 Task: Search one way flight ticket for 1 adult, 5 children, 2 infants in seat and 1 infant on lap in first from Providence: Rhode Island T. F. Green International Airport to Indianapolis: Indianapolis International Airport on 8-5-2023. Choice of flights is United. Number of bags: 7 checked bags. Price is upto 77000. Outbound departure time preference is 18:45.
Action: Mouse moved to (284, 251)
Screenshot: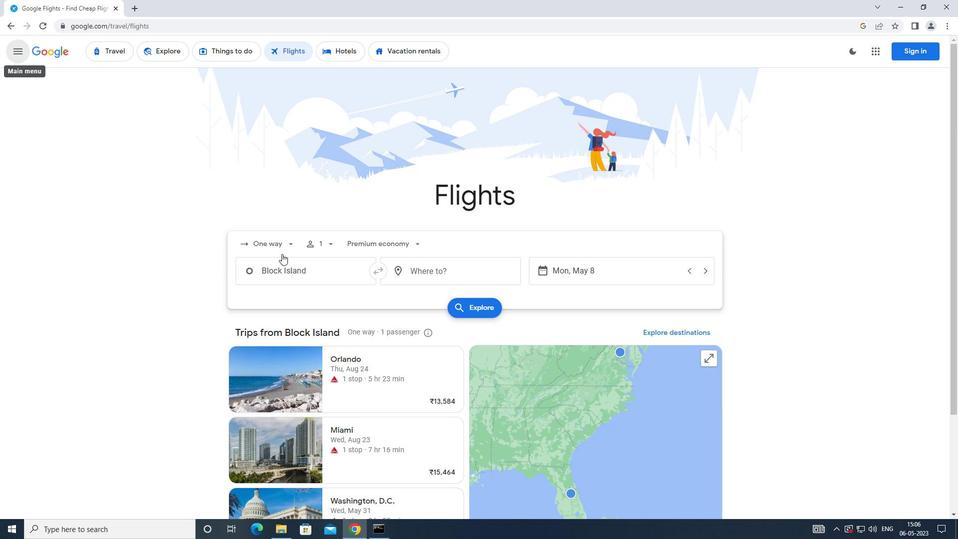 
Action: Mouse pressed left at (284, 251)
Screenshot: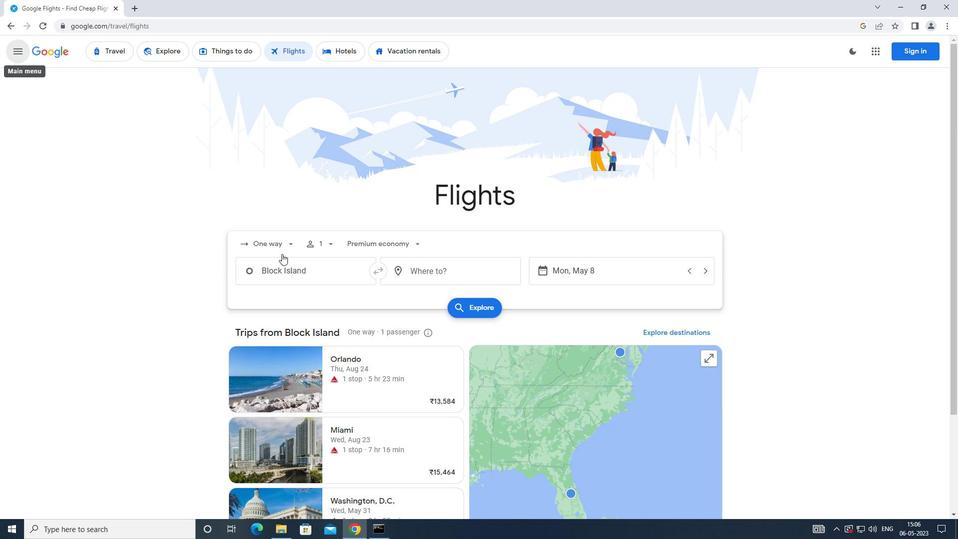 
Action: Mouse moved to (286, 291)
Screenshot: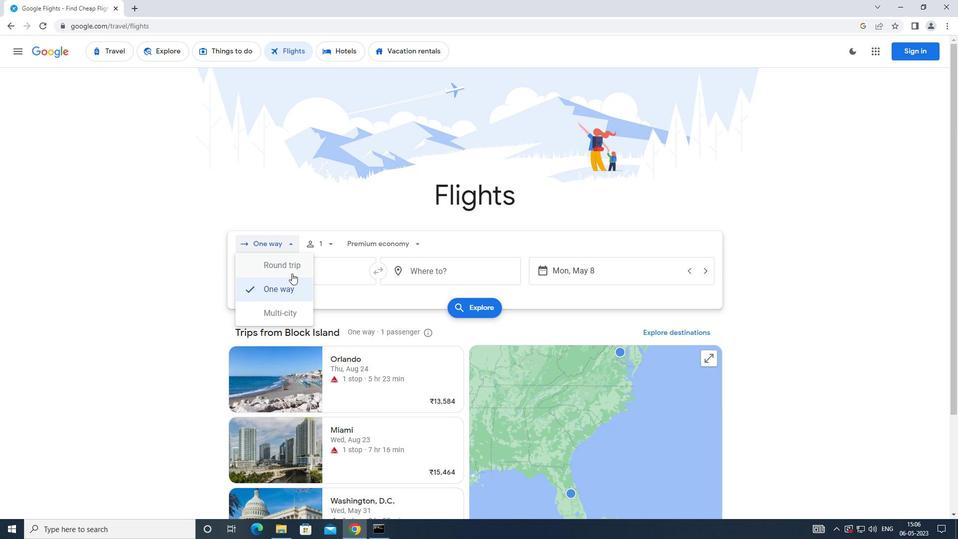 
Action: Mouse pressed left at (286, 291)
Screenshot: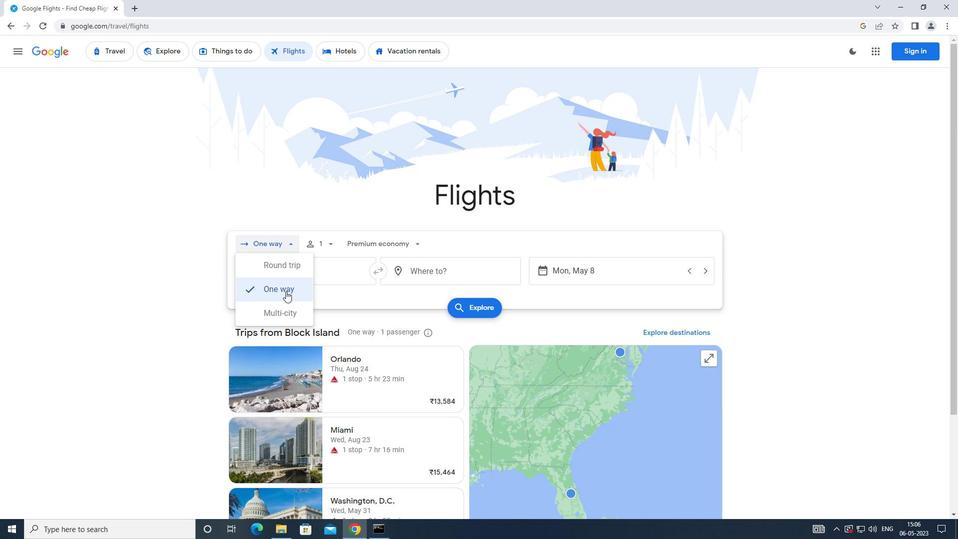 
Action: Mouse moved to (332, 250)
Screenshot: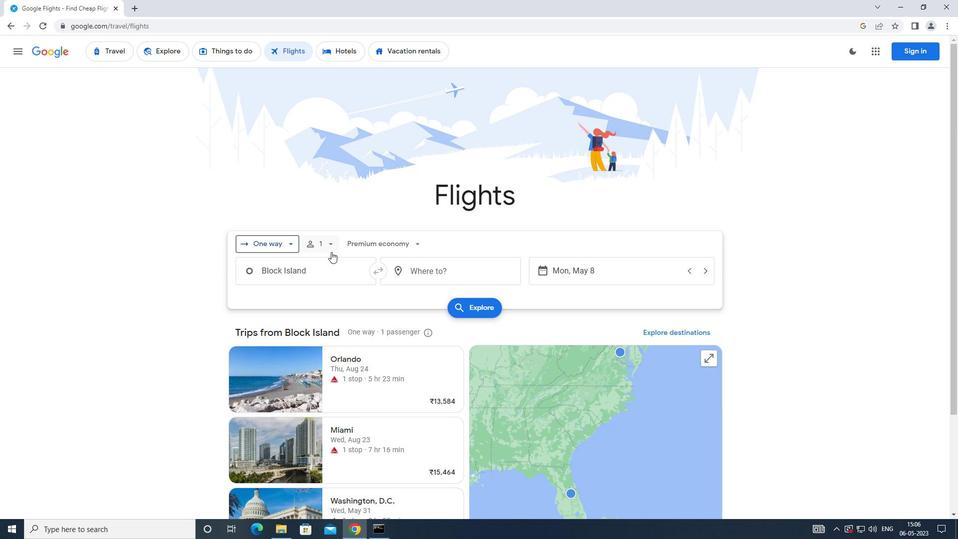 
Action: Mouse pressed left at (332, 250)
Screenshot: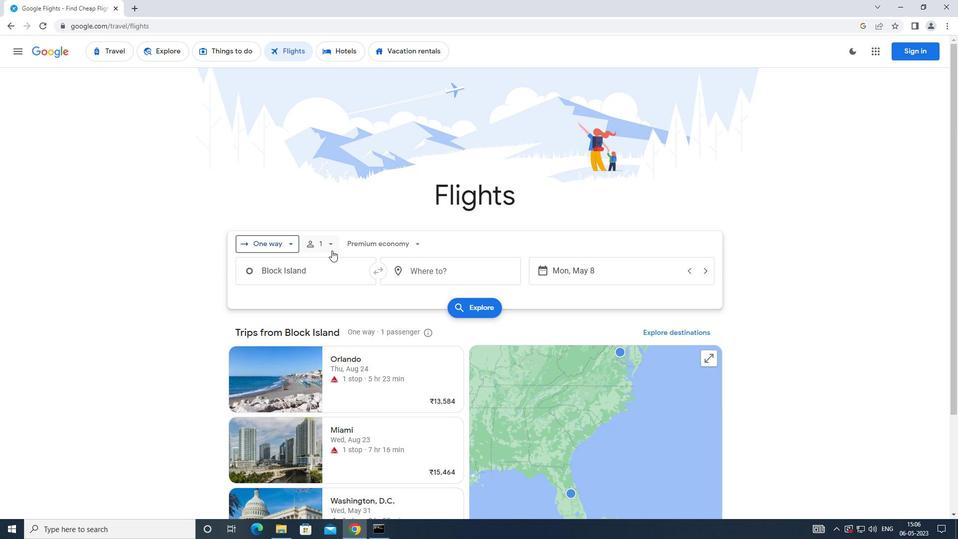 
Action: Mouse moved to (402, 296)
Screenshot: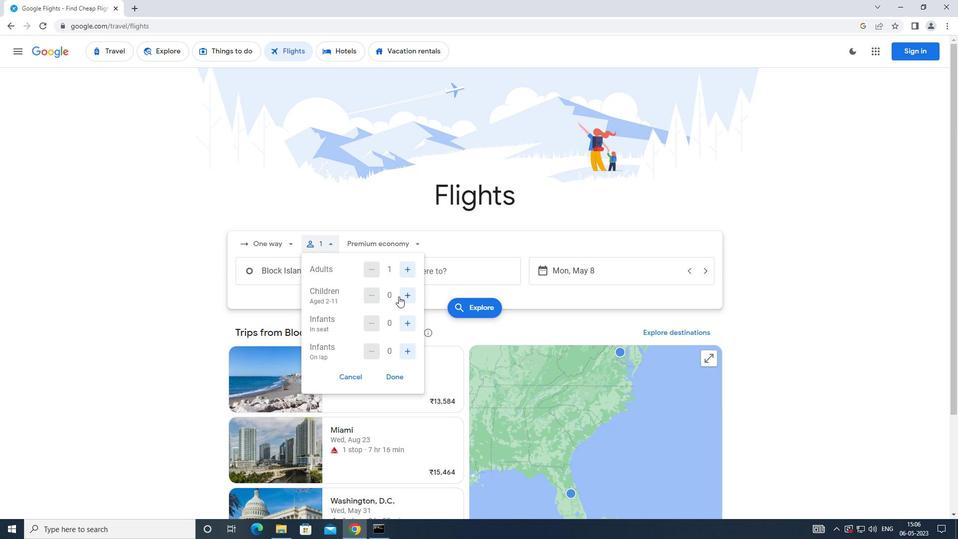
Action: Mouse pressed left at (402, 296)
Screenshot: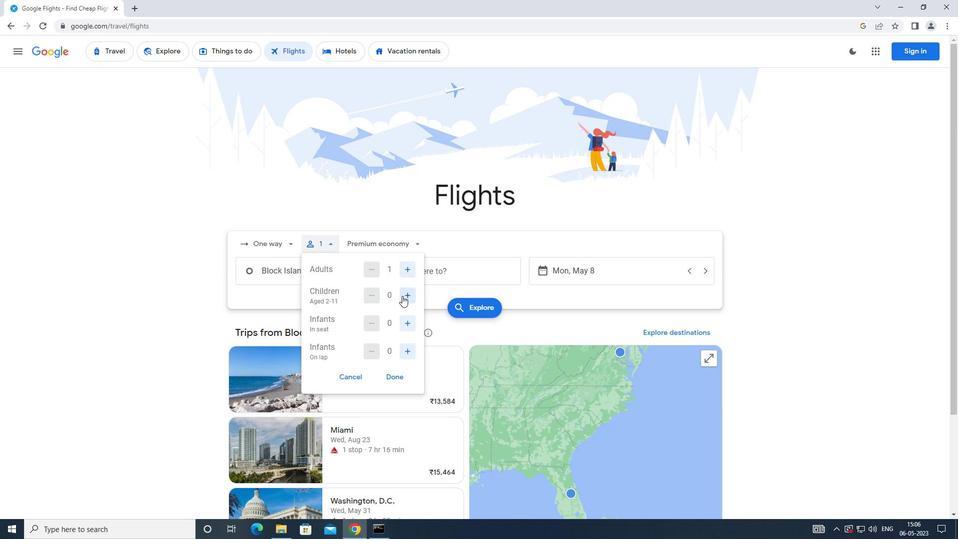 
Action: Mouse pressed left at (402, 296)
Screenshot: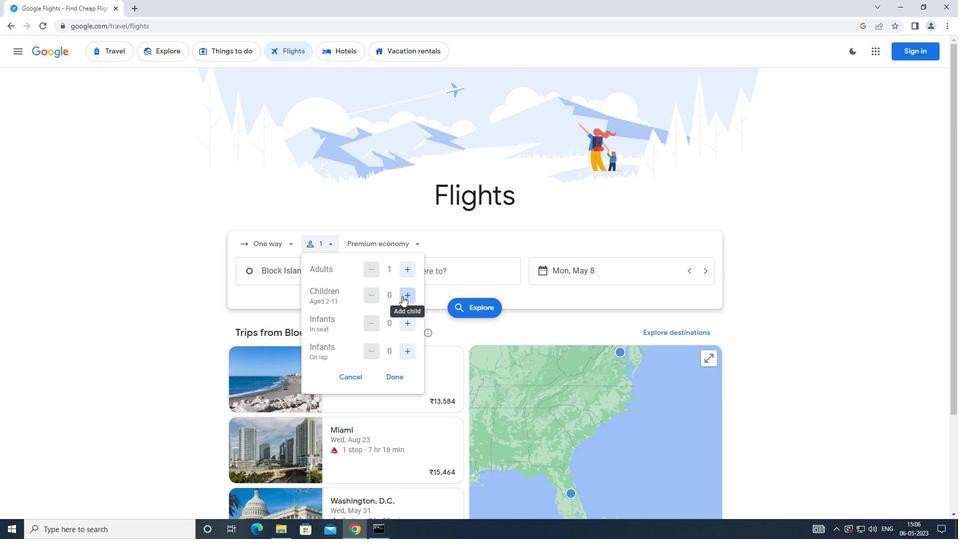 
Action: Mouse pressed left at (402, 296)
Screenshot: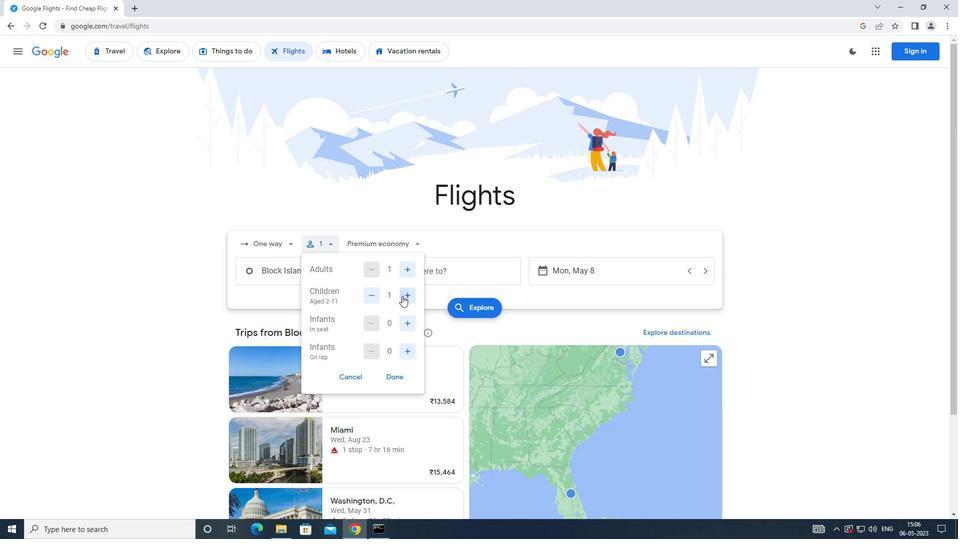 
Action: Mouse moved to (402, 296)
Screenshot: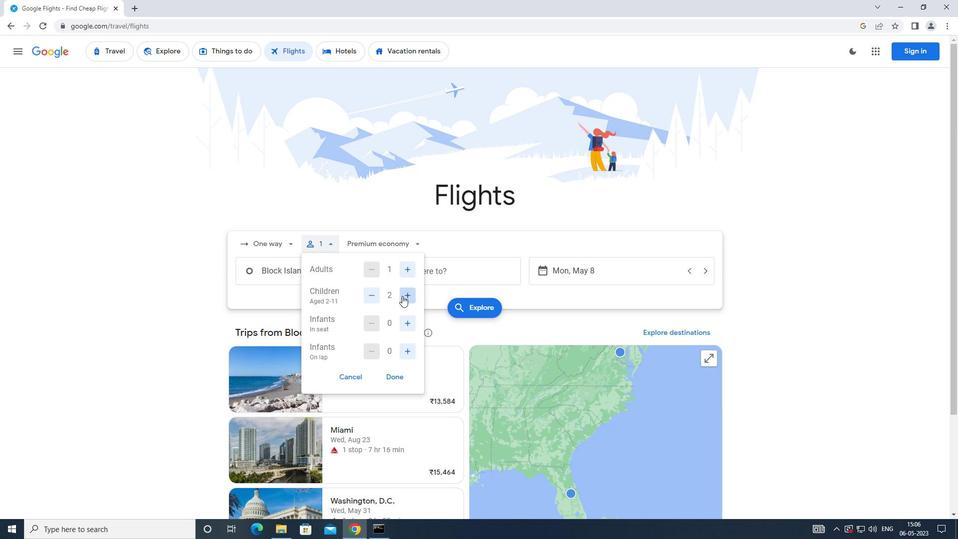 
Action: Mouse pressed left at (402, 296)
Screenshot: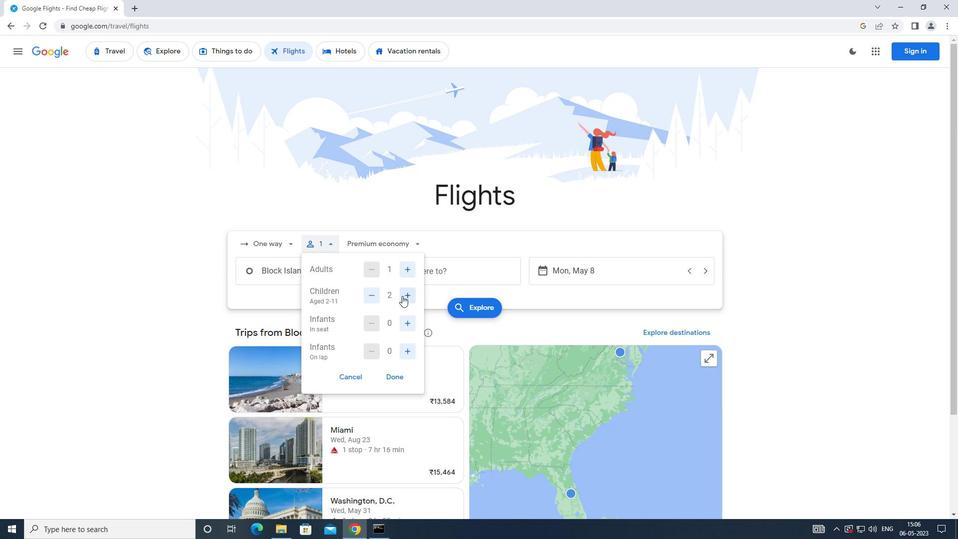 
Action: Mouse moved to (403, 296)
Screenshot: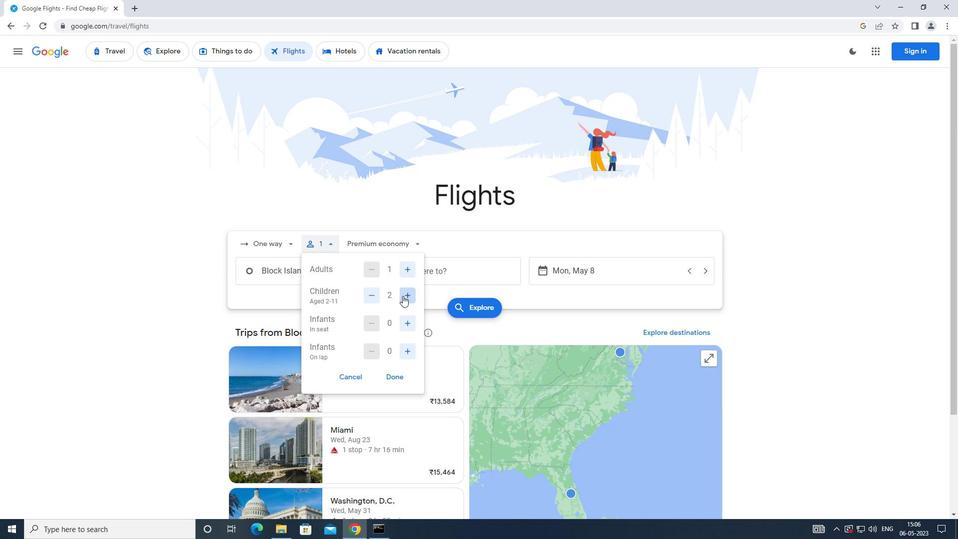 
Action: Mouse pressed left at (403, 296)
Screenshot: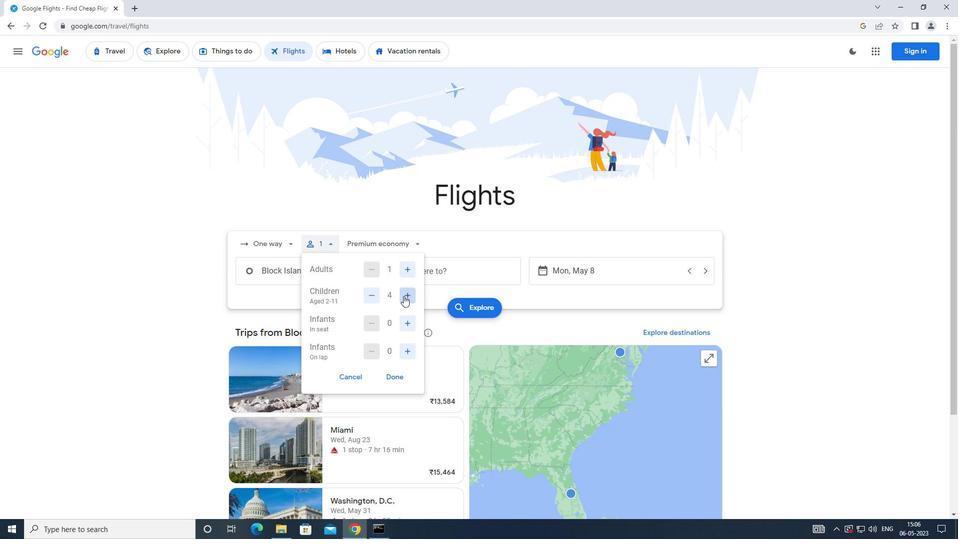 
Action: Mouse moved to (407, 319)
Screenshot: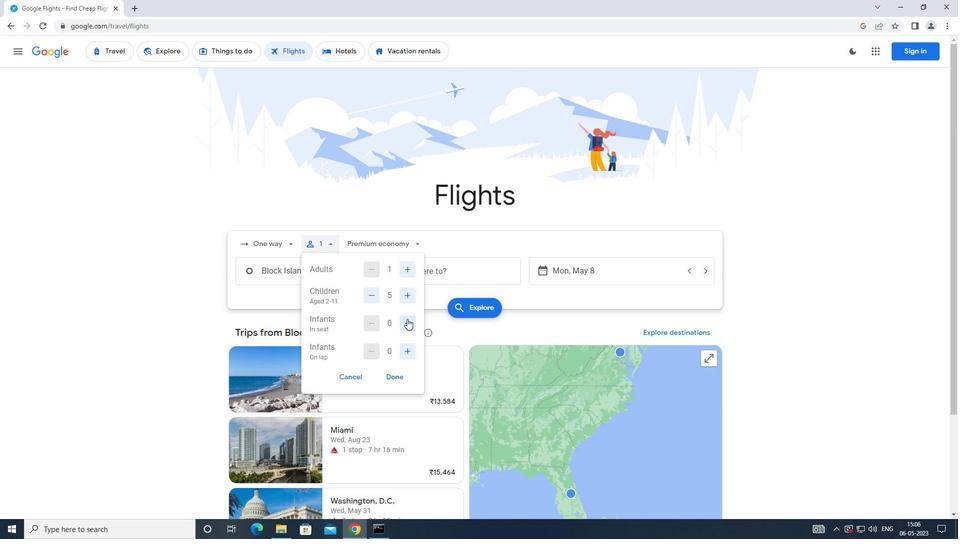 
Action: Mouse pressed left at (407, 319)
Screenshot: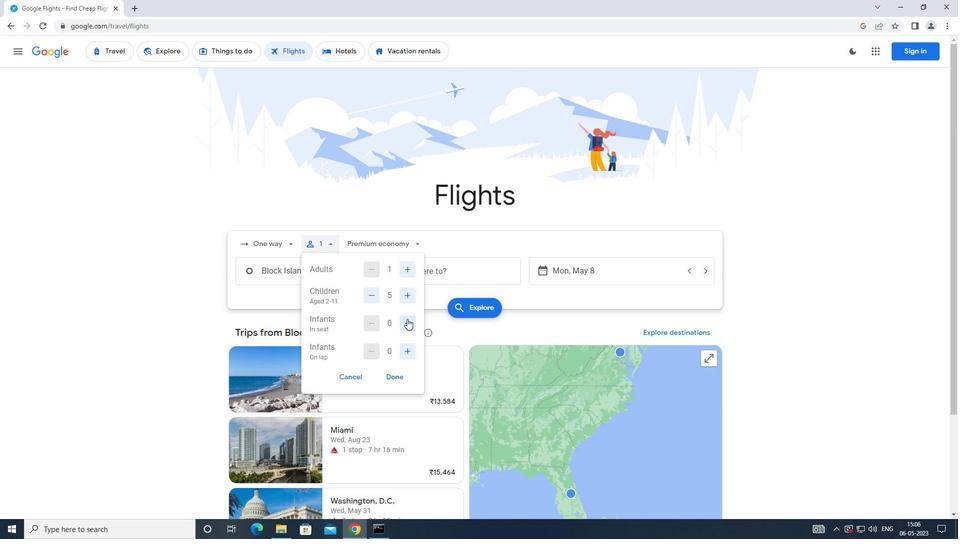 
Action: Mouse moved to (409, 348)
Screenshot: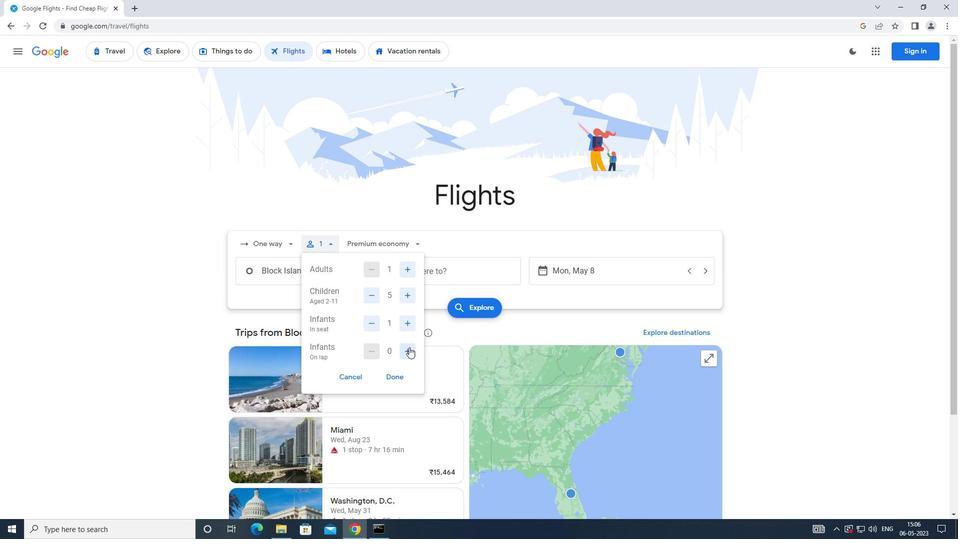 
Action: Mouse pressed left at (409, 348)
Screenshot: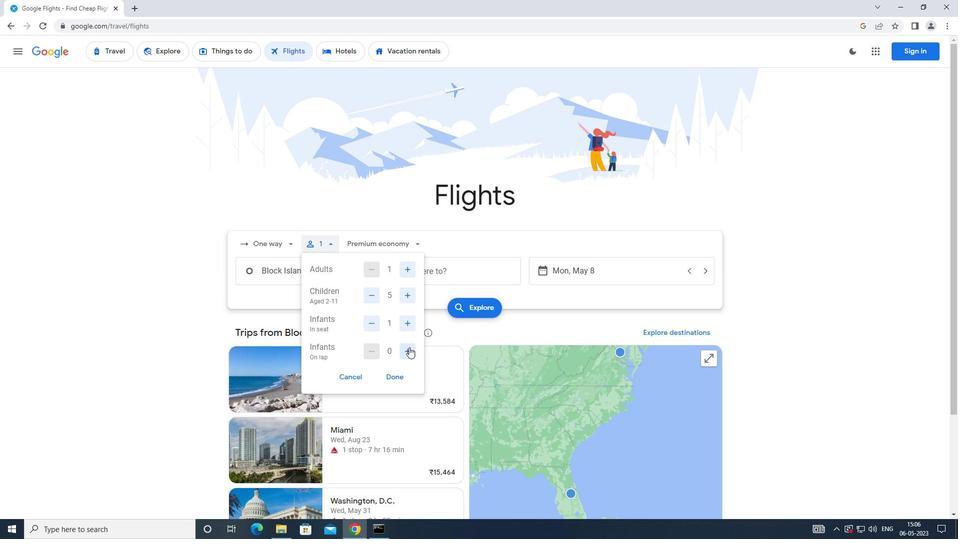 
Action: Mouse moved to (399, 378)
Screenshot: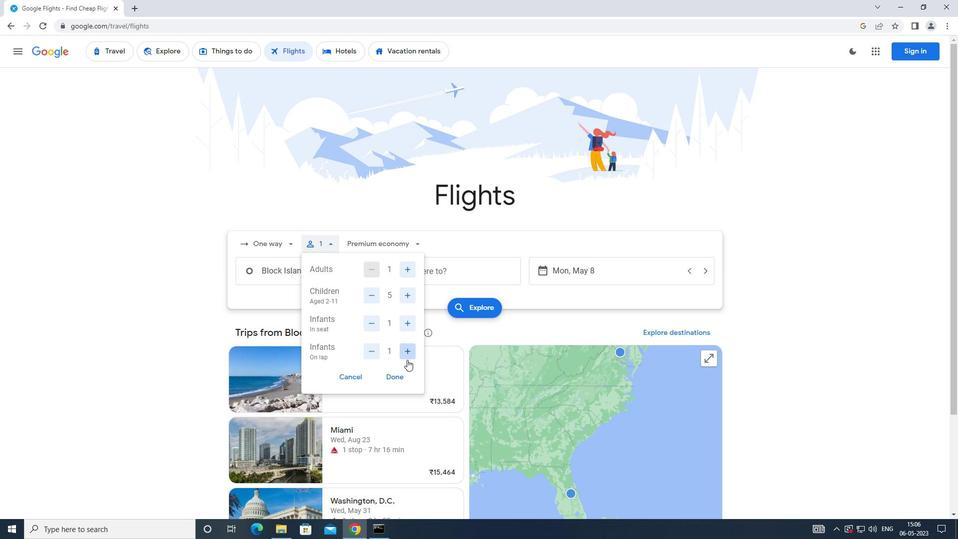 
Action: Mouse pressed left at (399, 378)
Screenshot: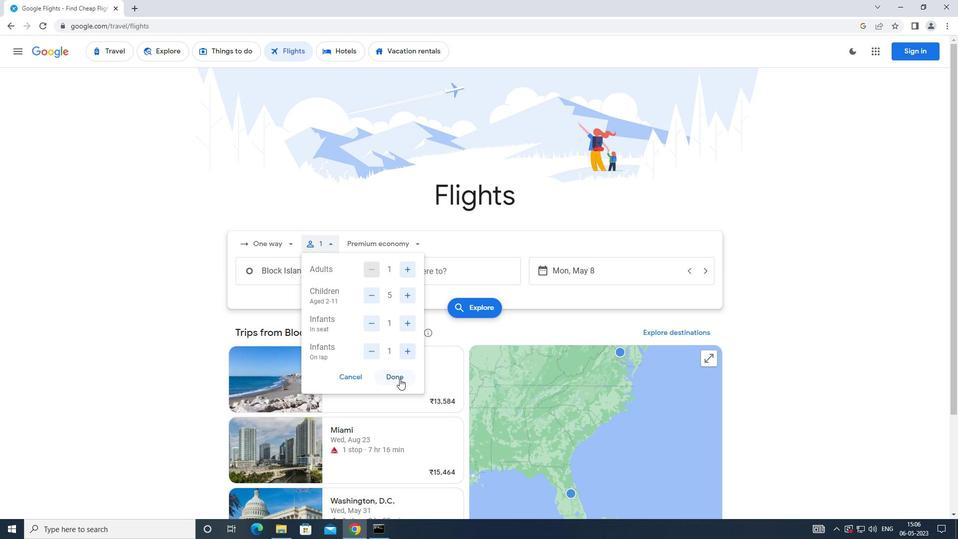 
Action: Mouse moved to (388, 251)
Screenshot: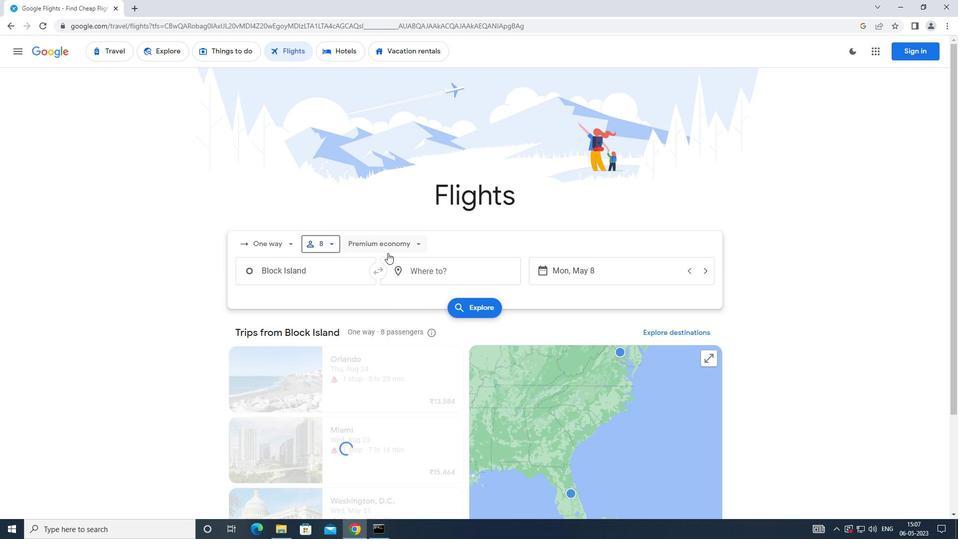 
Action: Mouse pressed left at (388, 251)
Screenshot: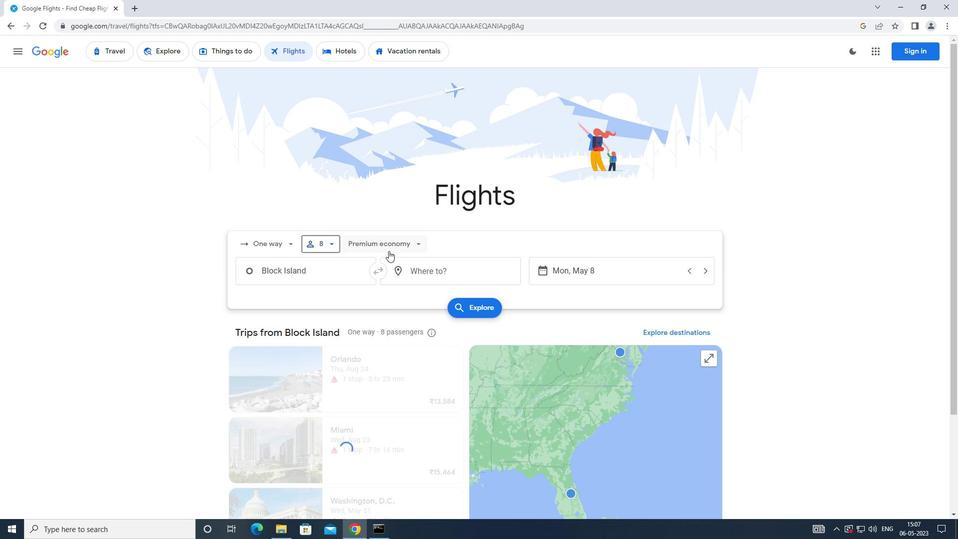 
Action: Mouse moved to (394, 337)
Screenshot: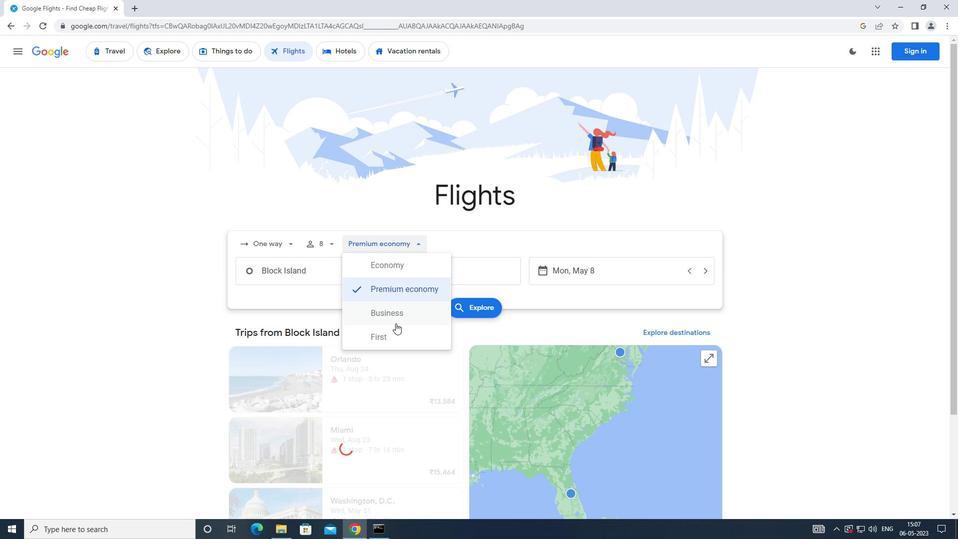 
Action: Mouse pressed left at (394, 337)
Screenshot: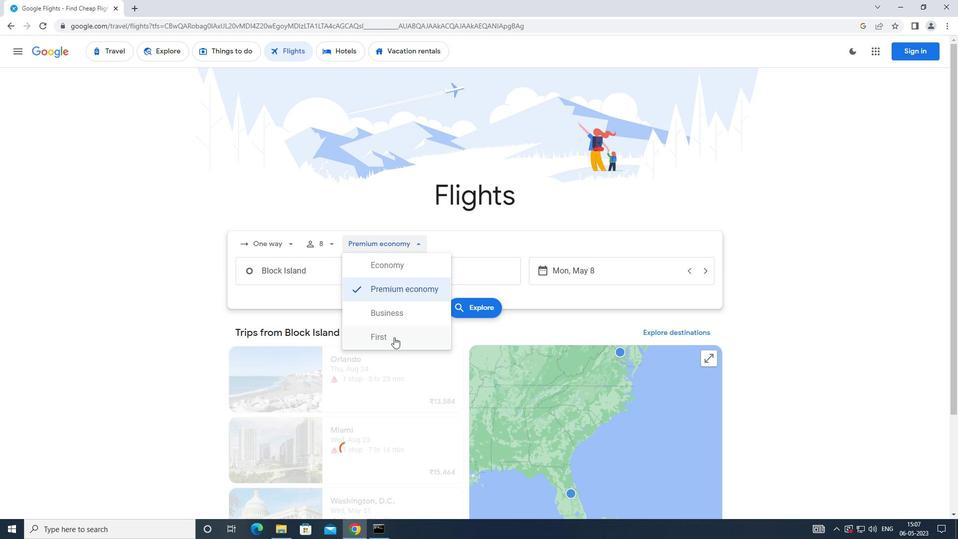 
Action: Mouse moved to (327, 282)
Screenshot: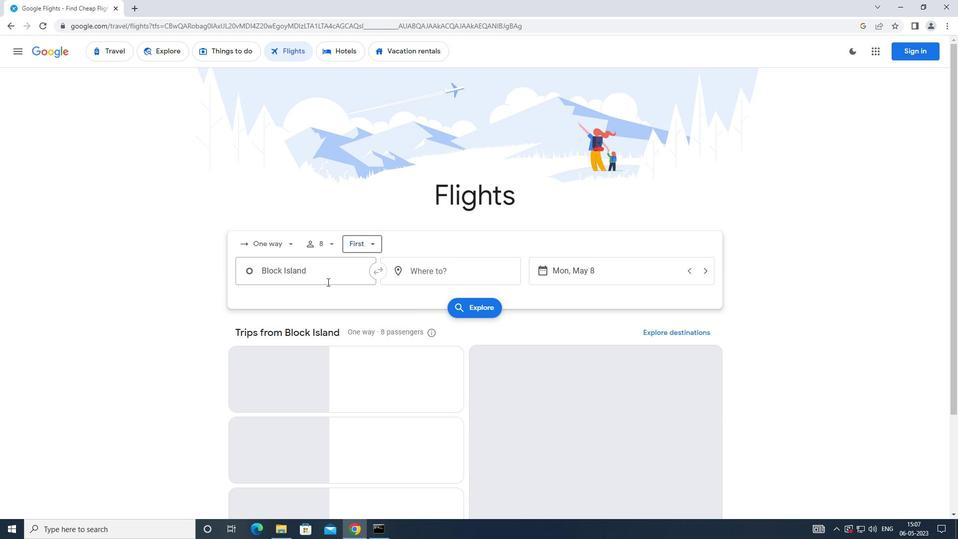 
Action: Mouse pressed left at (327, 282)
Screenshot: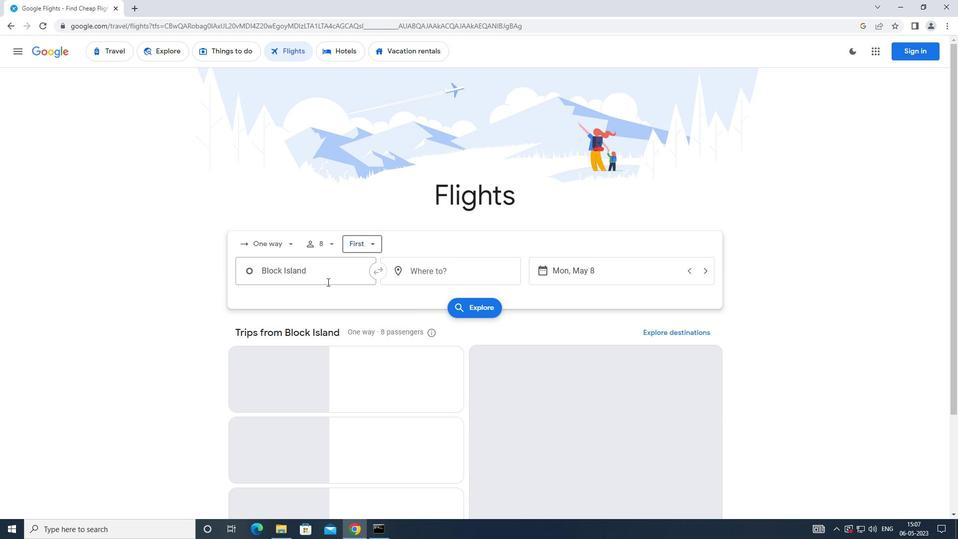 
Action: Mouse moved to (328, 281)
Screenshot: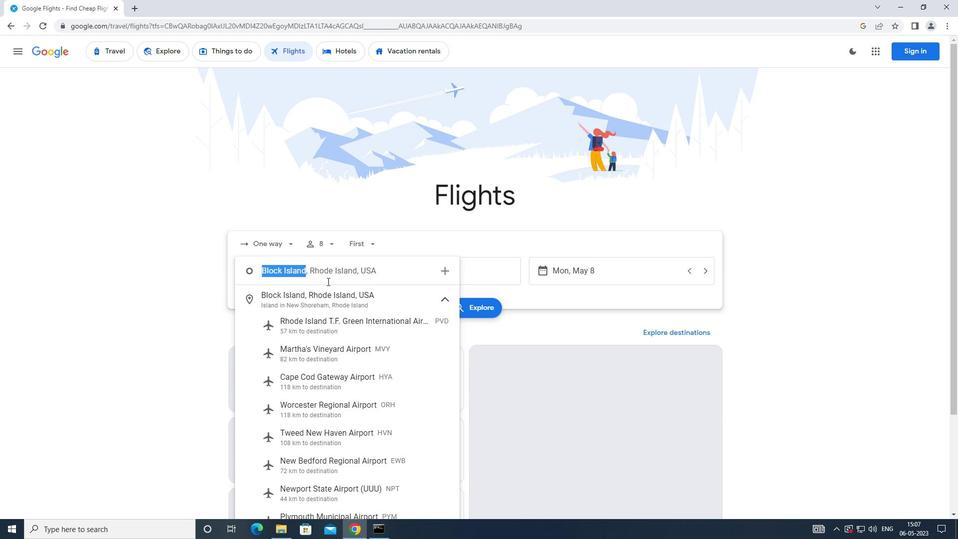 
Action: Key pressed <Key.caps_lock>r<Key.caps_lock>hode<Key.space>
Screenshot: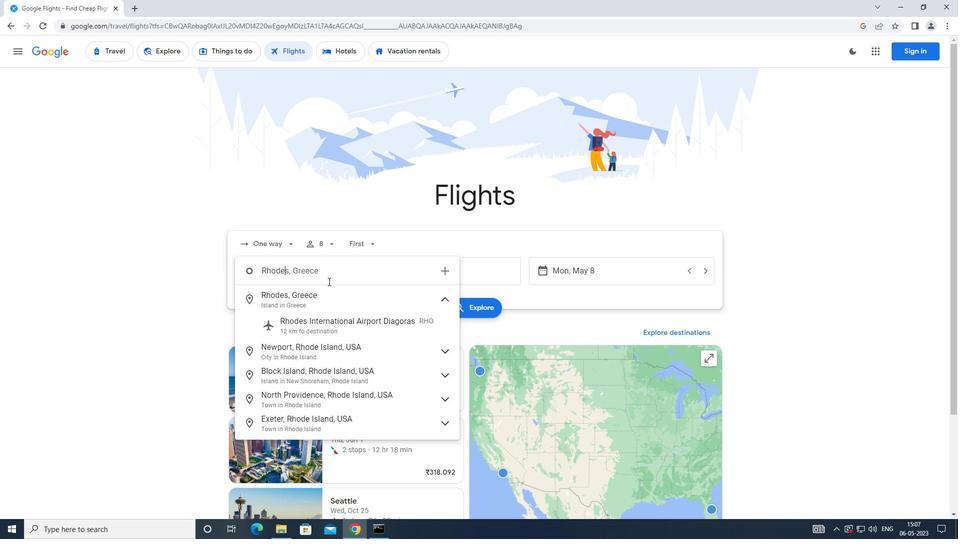
Action: Mouse moved to (332, 322)
Screenshot: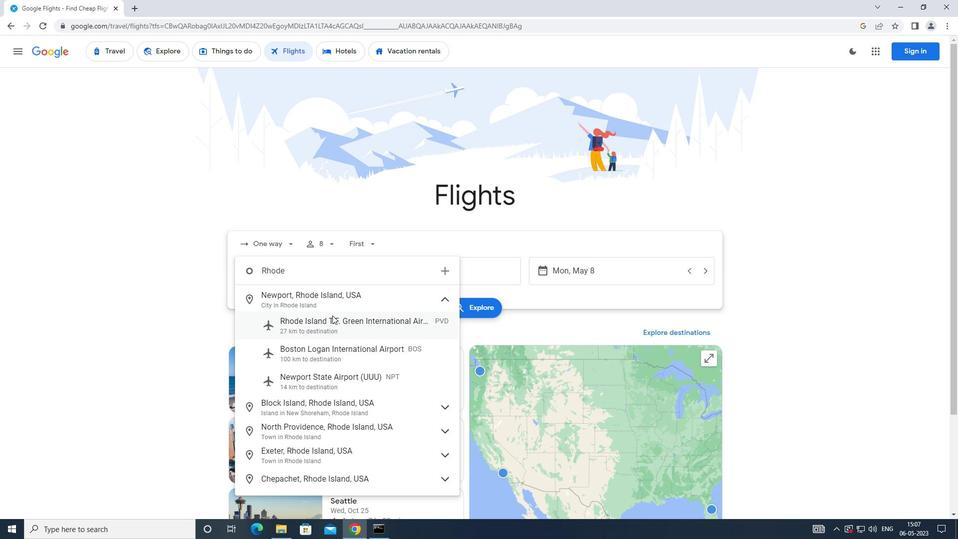 
Action: Mouse pressed left at (332, 322)
Screenshot: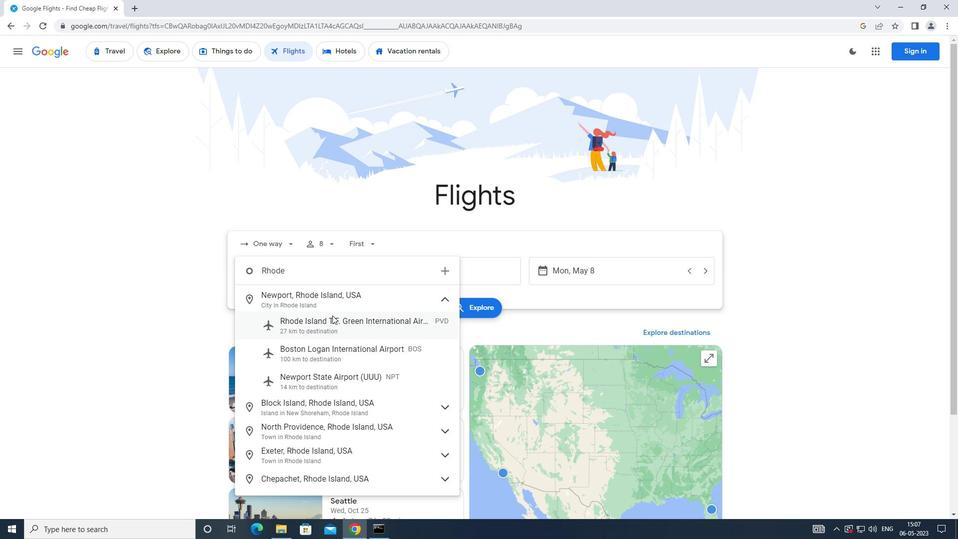 
Action: Mouse moved to (418, 270)
Screenshot: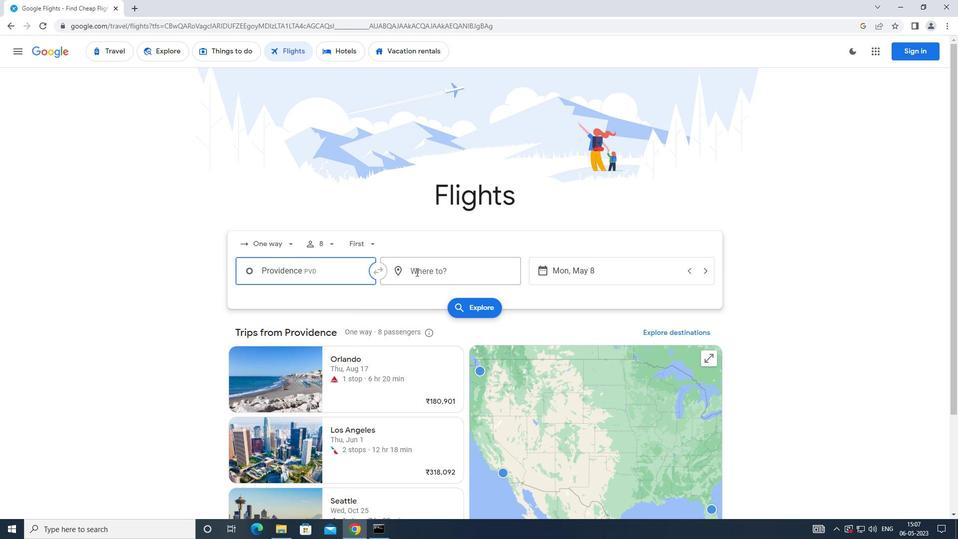 
Action: Mouse pressed left at (418, 270)
Screenshot: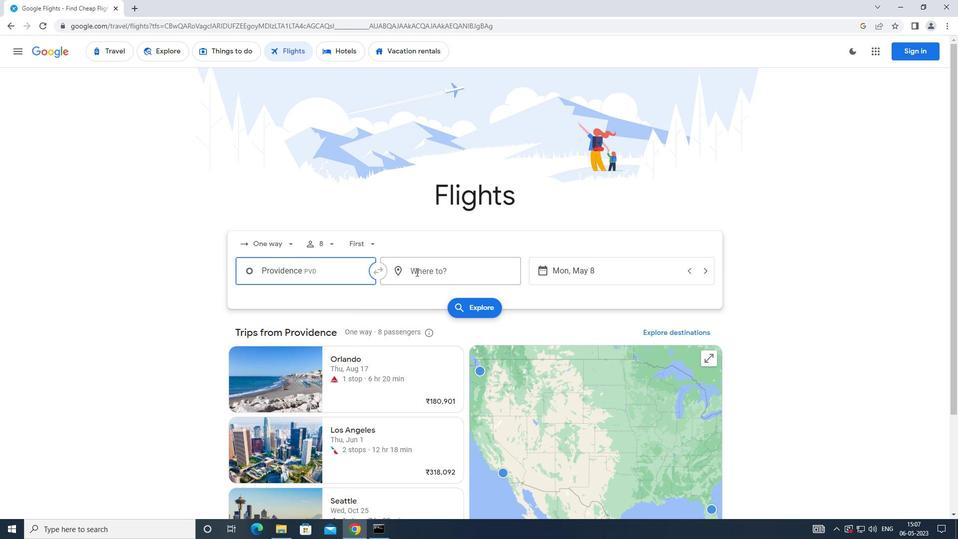 
Action: Mouse moved to (438, 364)
Screenshot: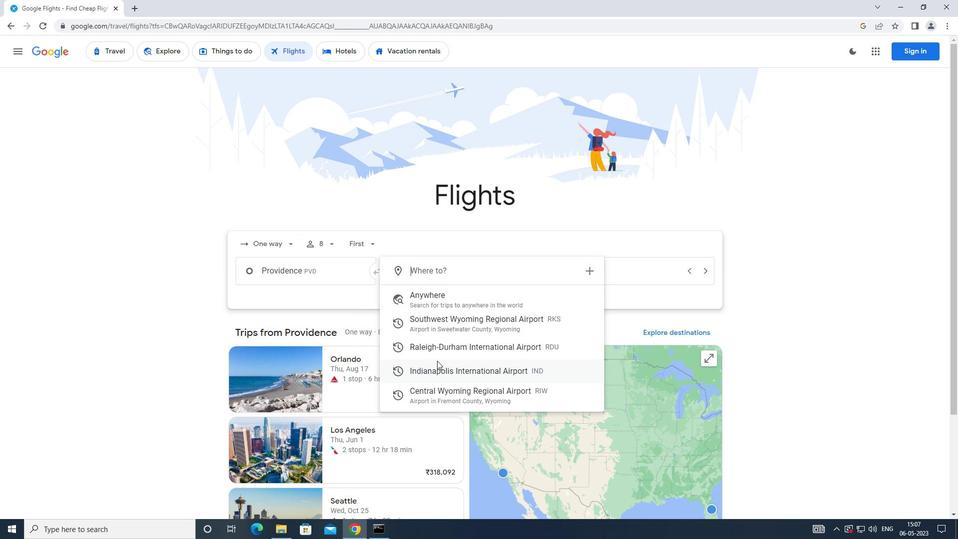 
Action: Mouse pressed left at (438, 364)
Screenshot: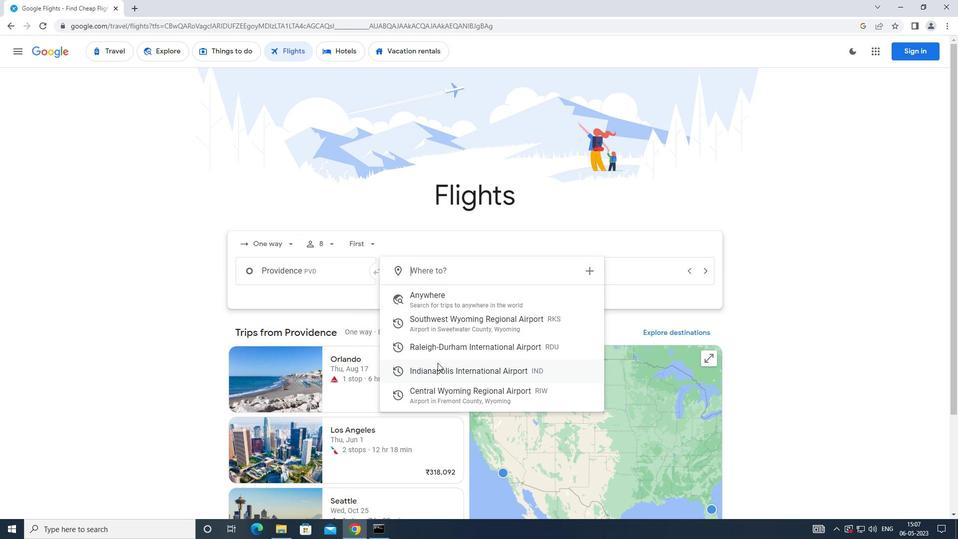 
Action: Mouse moved to (562, 276)
Screenshot: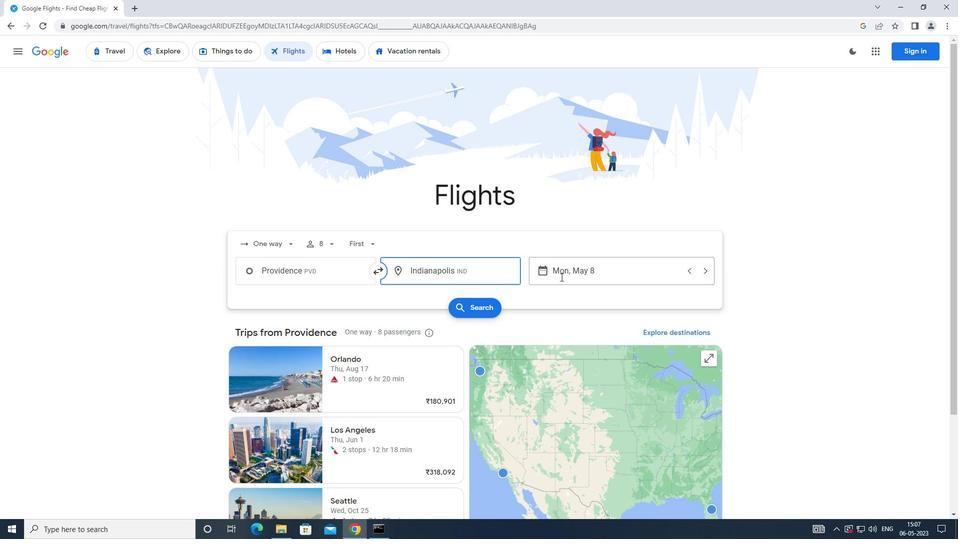 
Action: Mouse pressed left at (562, 276)
Screenshot: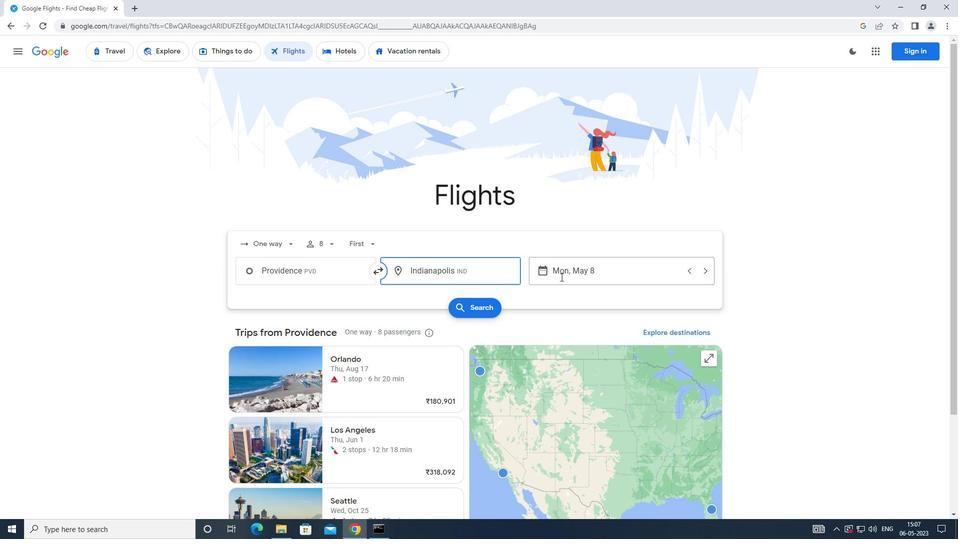 
Action: Mouse moved to (382, 361)
Screenshot: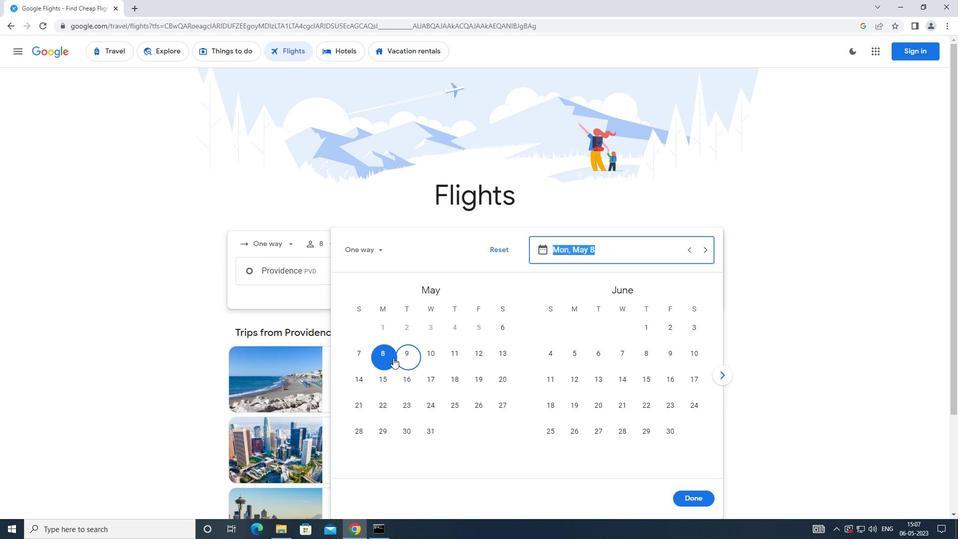 
Action: Mouse pressed left at (382, 361)
Screenshot: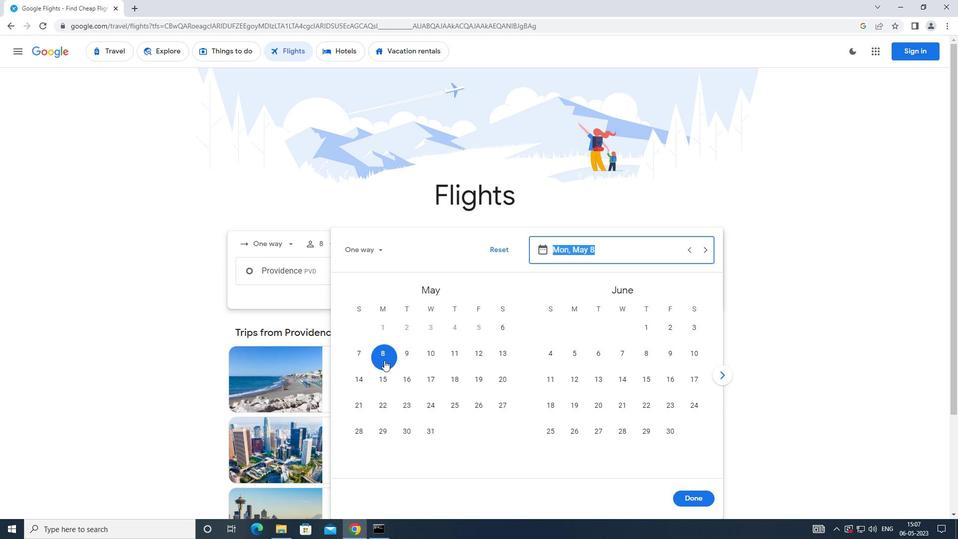 
Action: Mouse moved to (466, 301)
Screenshot: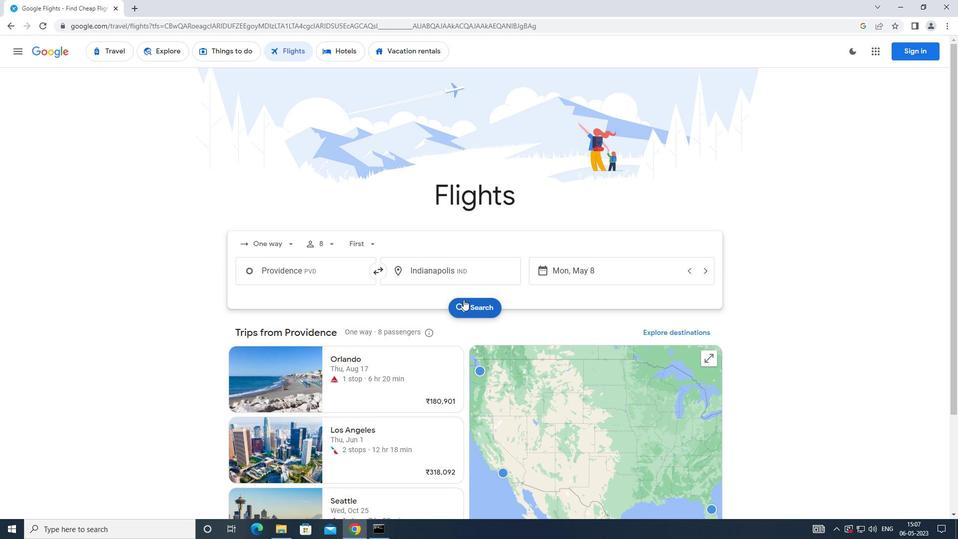 
Action: Mouse pressed left at (466, 301)
Screenshot: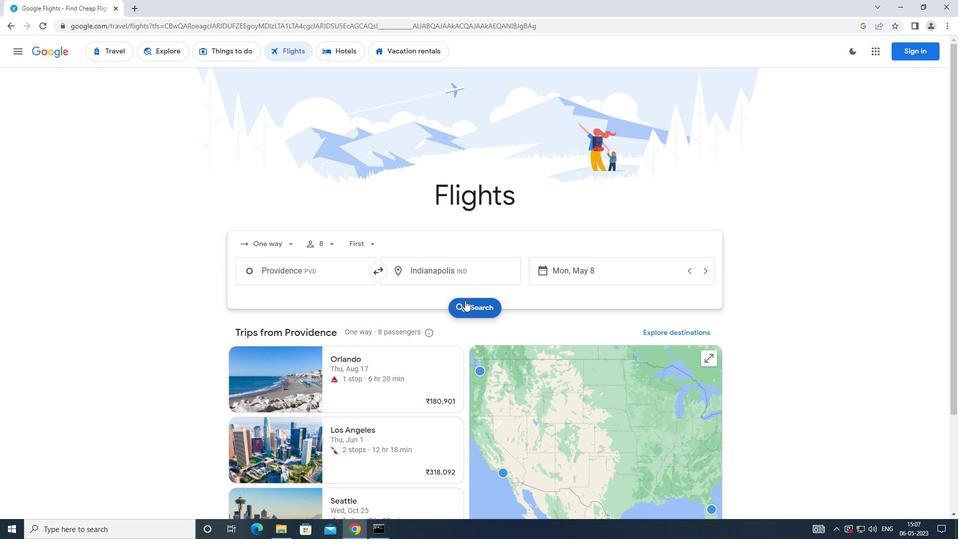 
Action: Mouse moved to (250, 143)
Screenshot: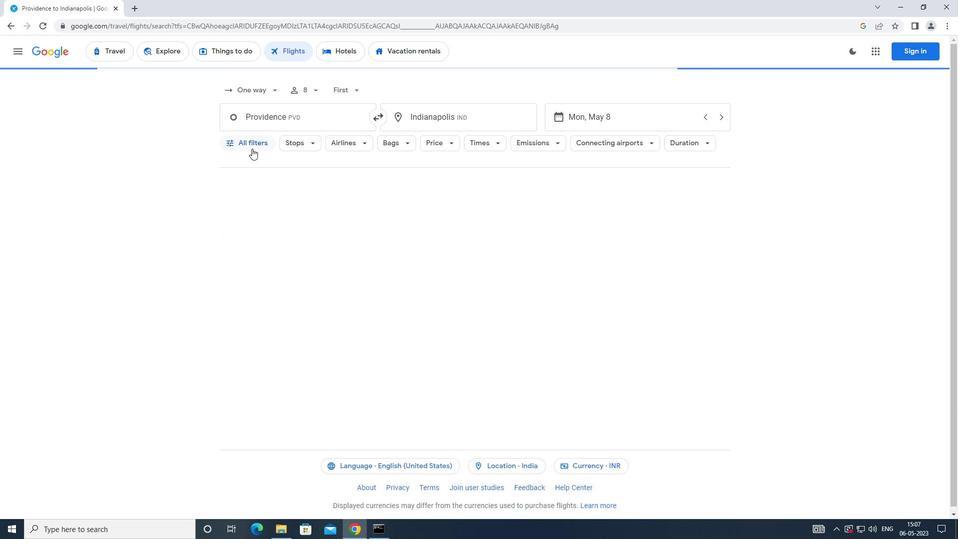 
Action: Mouse pressed left at (250, 143)
Screenshot: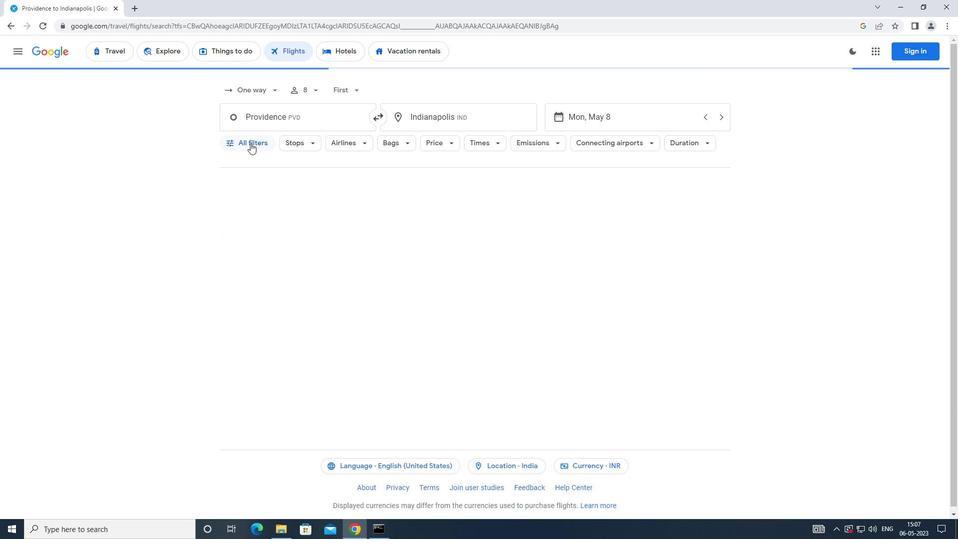 
Action: Mouse moved to (368, 354)
Screenshot: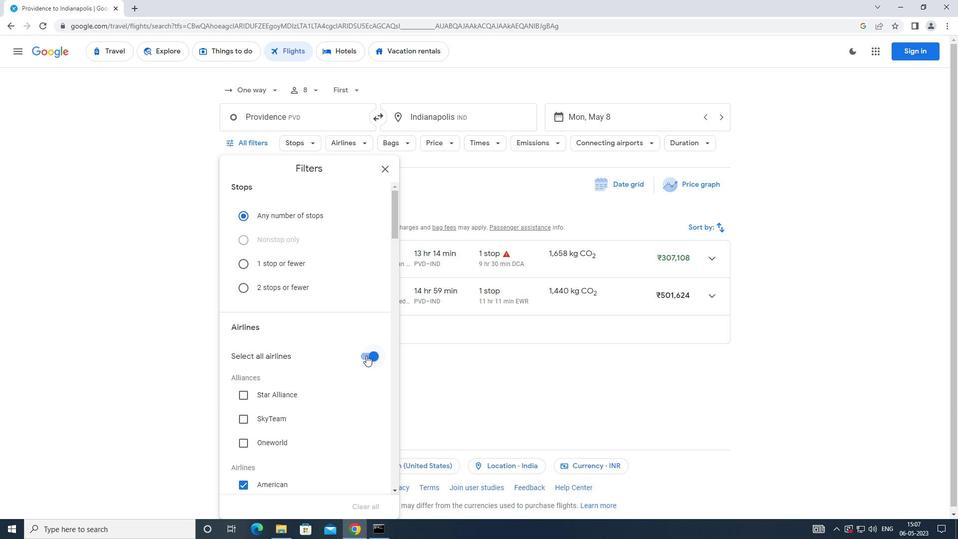 
Action: Mouse pressed left at (368, 354)
Screenshot: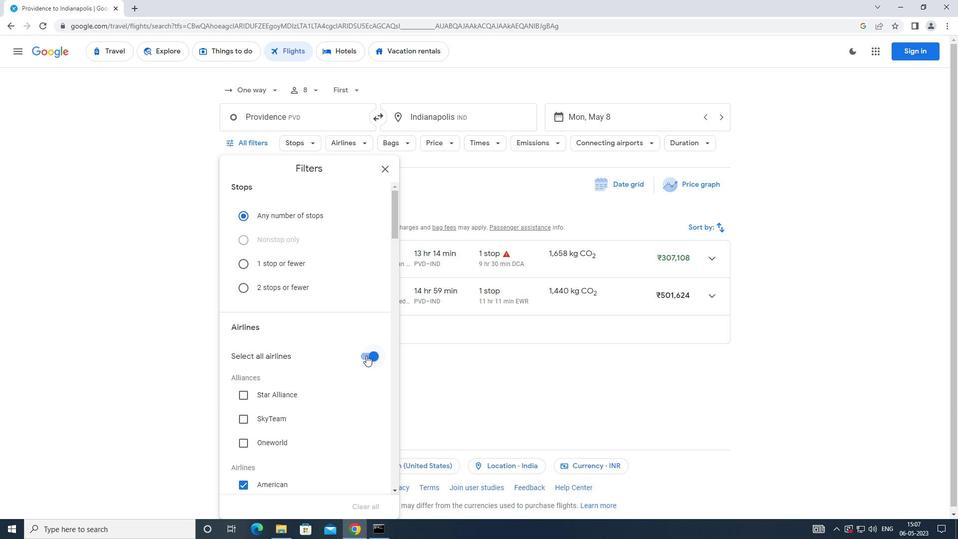 
Action: Mouse moved to (339, 356)
Screenshot: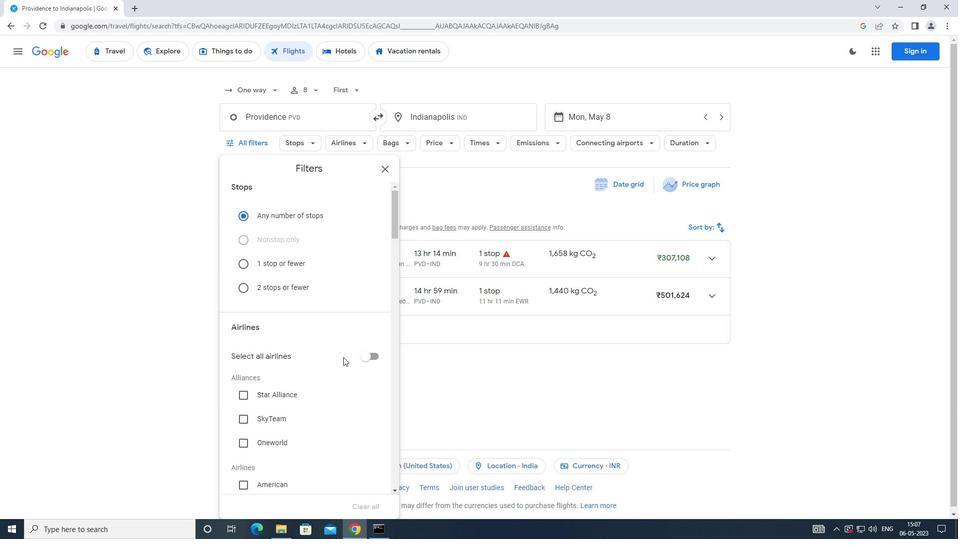 
Action: Mouse scrolled (339, 356) with delta (0, 0)
Screenshot: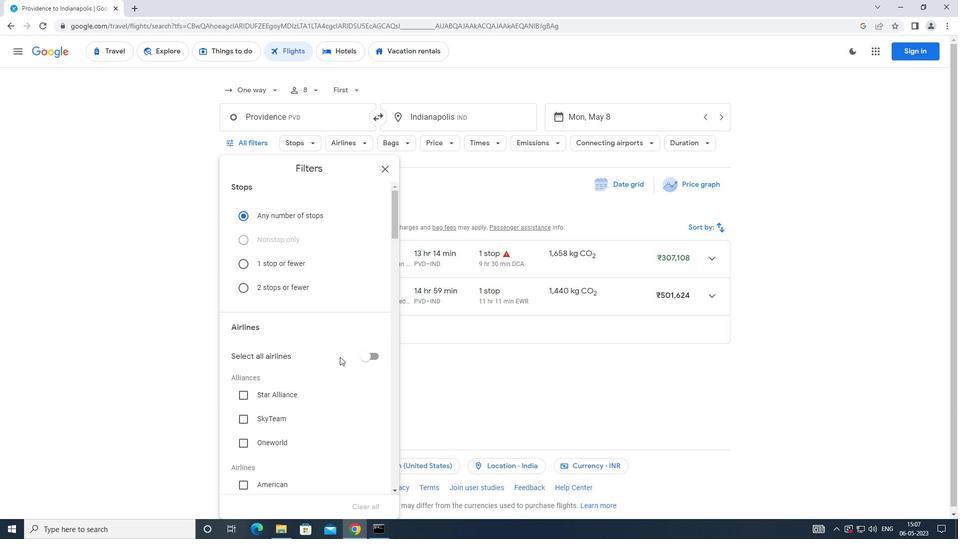 
Action: Mouse scrolled (339, 356) with delta (0, 0)
Screenshot: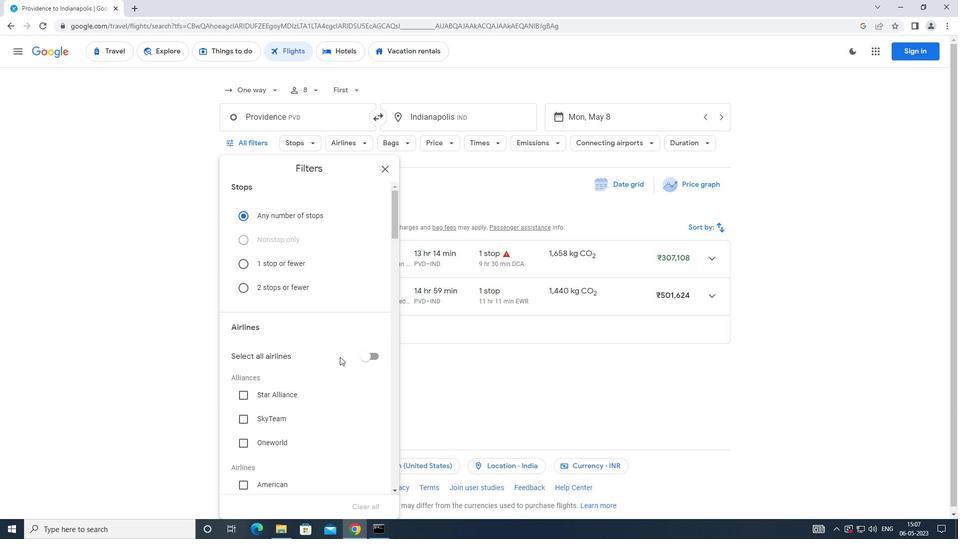 
Action: Mouse scrolled (339, 356) with delta (0, 0)
Screenshot: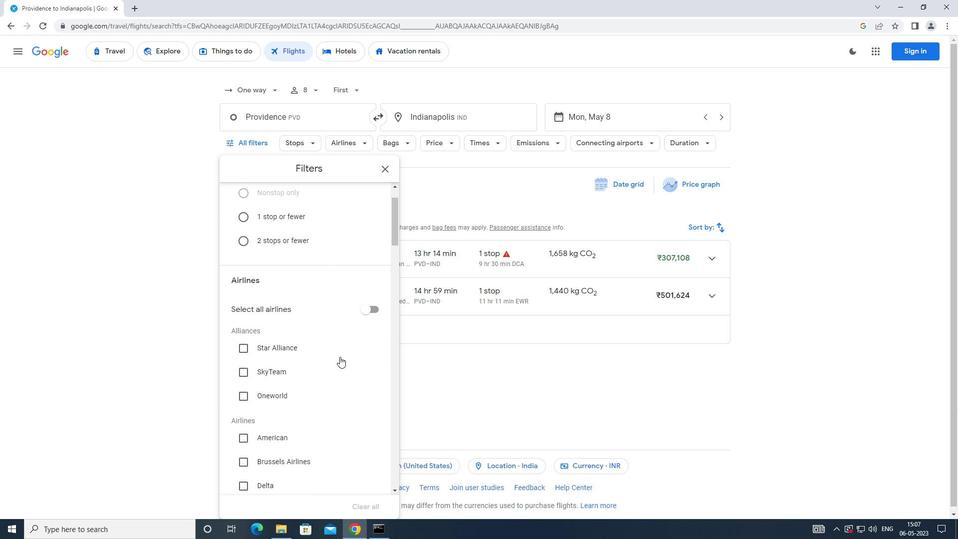 
Action: Mouse moved to (339, 356)
Screenshot: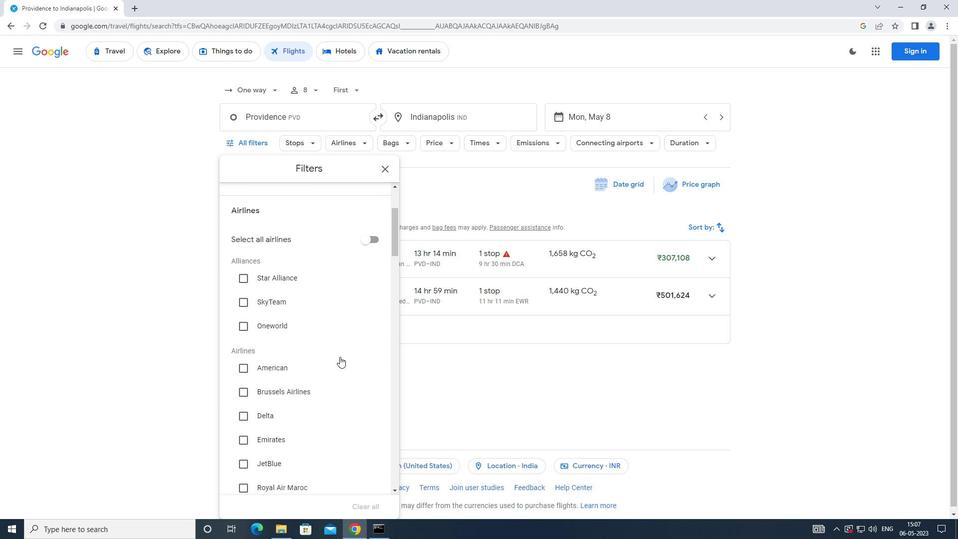 
Action: Mouse scrolled (339, 356) with delta (0, 0)
Screenshot: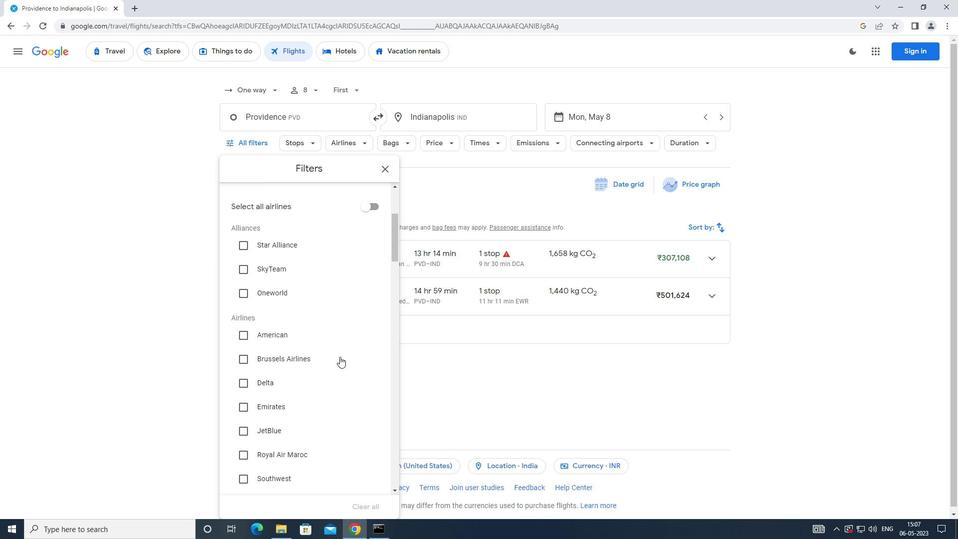 
Action: Mouse scrolled (339, 356) with delta (0, 0)
Screenshot: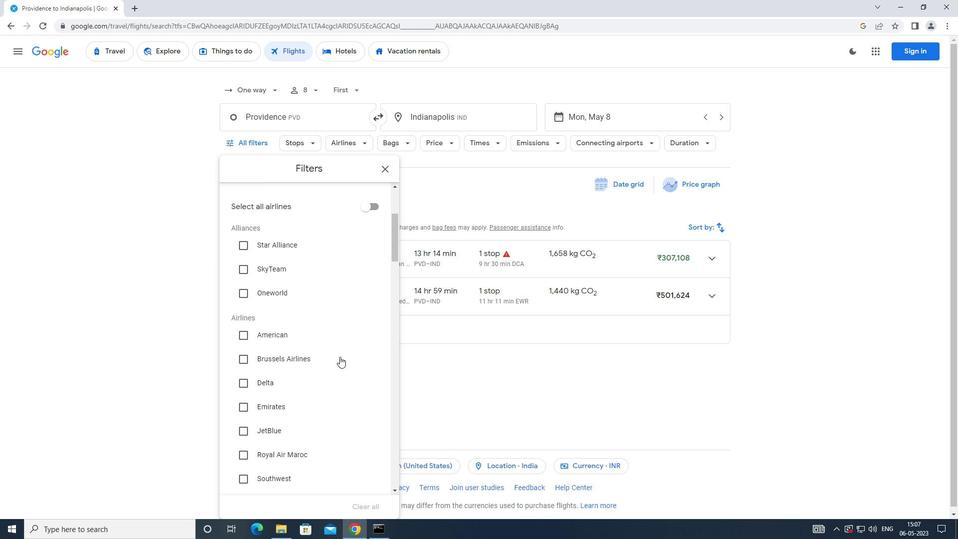 
Action: Mouse moved to (339, 352)
Screenshot: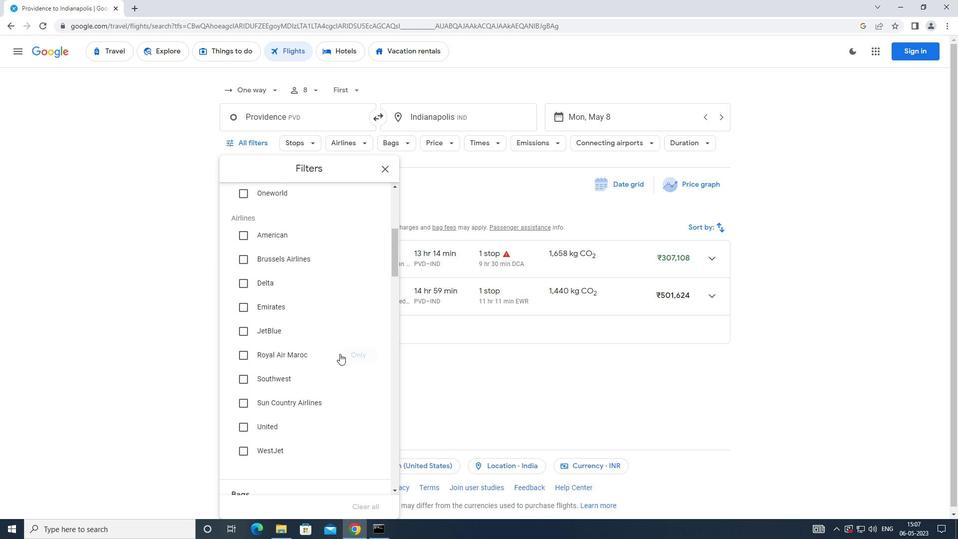 
Action: Mouse scrolled (339, 352) with delta (0, 0)
Screenshot: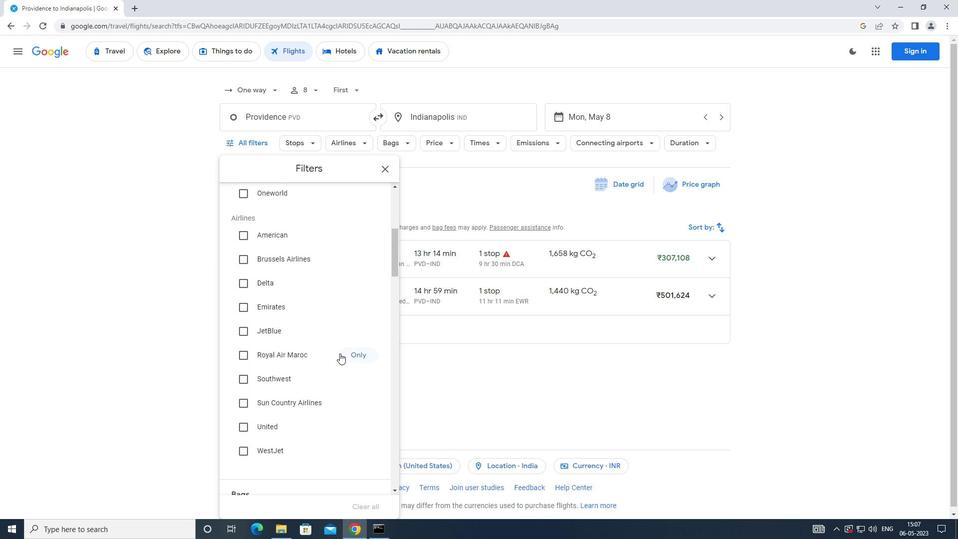 
Action: Mouse moved to (244, 378)
Screenshot: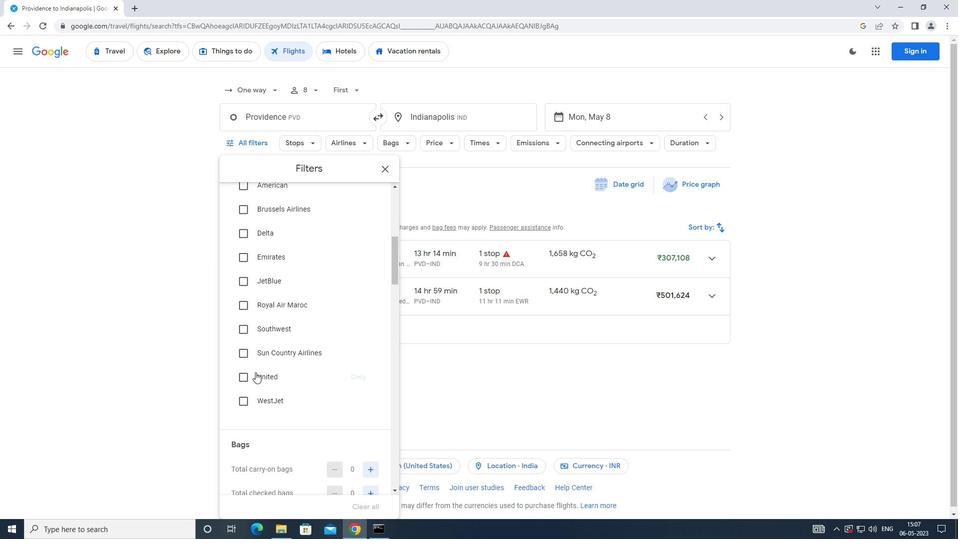 
Action: Mouse pressed left at (244, 378)
Screenshot: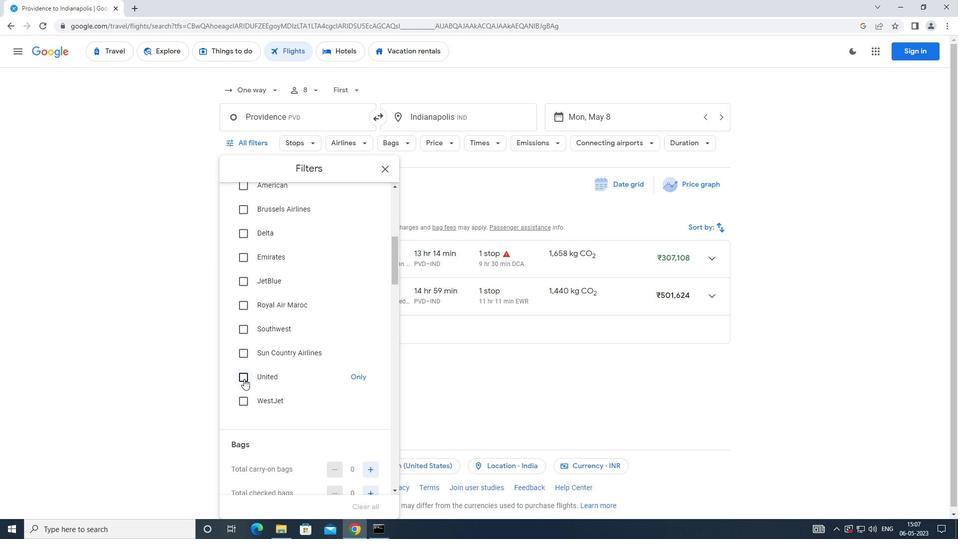
Action: Mouse moved to (281, 363)
Screenshot: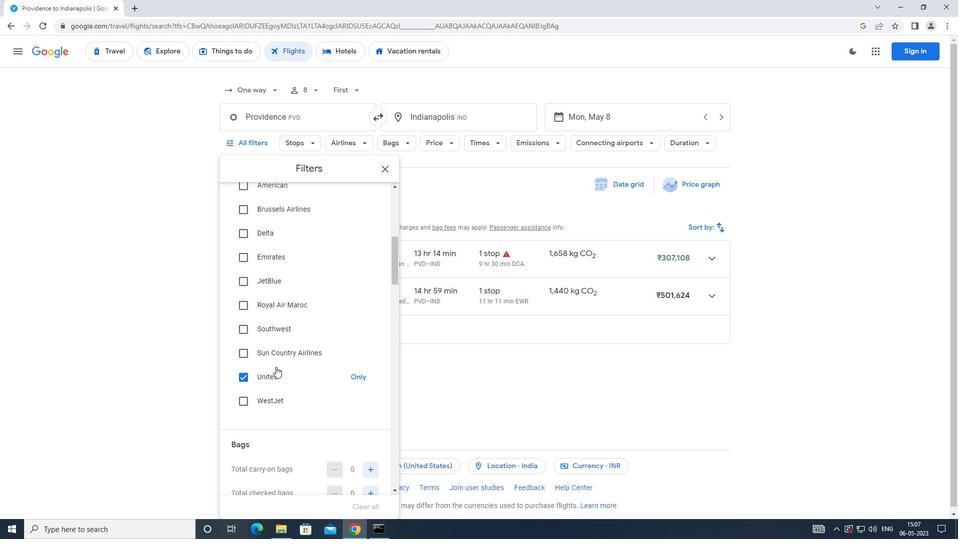 
Action: Mouse scrolled (281, 362) with delta (0, 0)
Screenshot: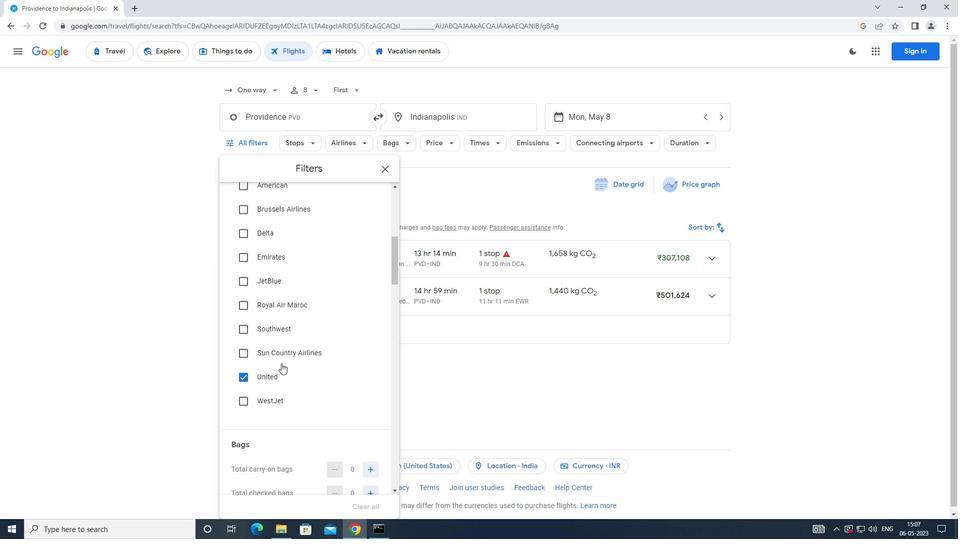 
Action: Mouse scrolled (281, 362) with delta (0, 0)
Screenshot: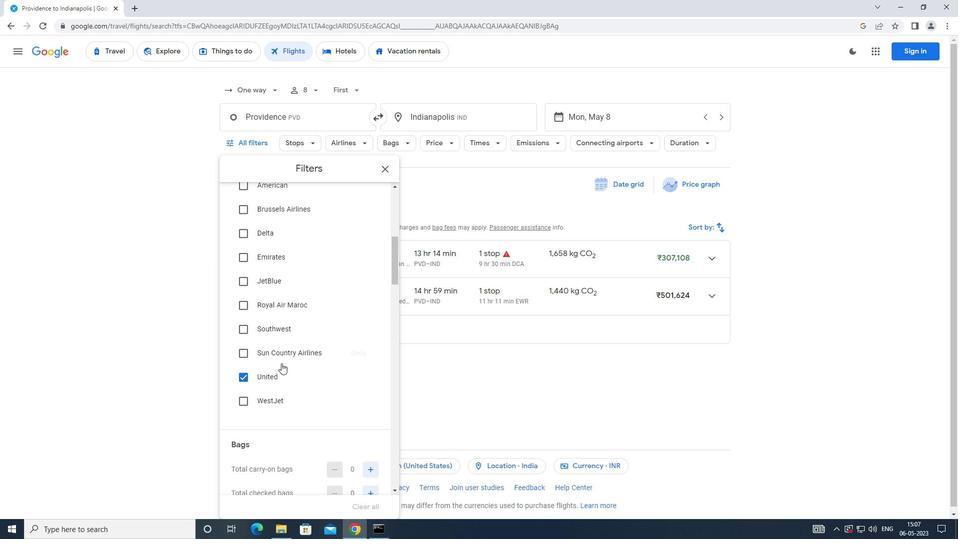 
Action: Mouse scrolled (281, 362) with delta (0, 0)
Screenshot: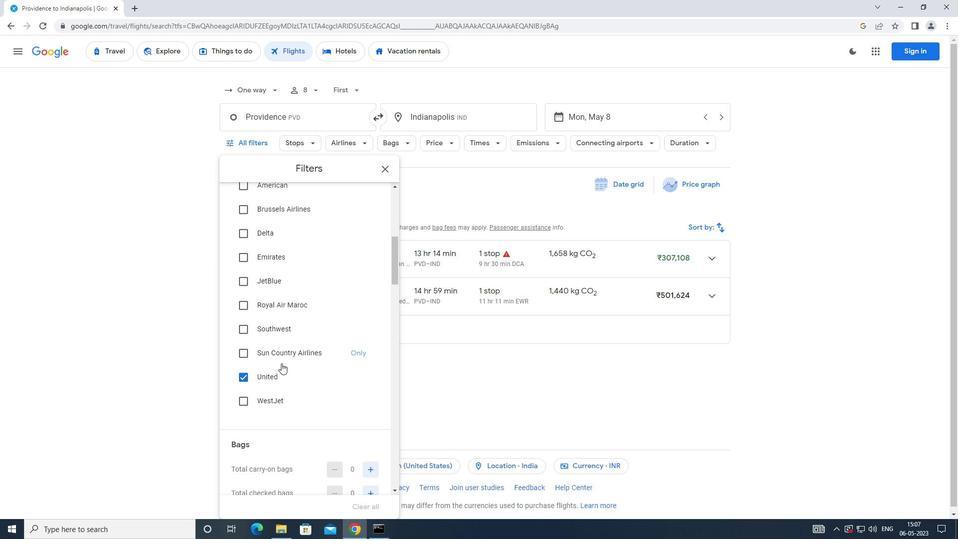 
Action: Mouse moved to (283, 361)
Screenshot: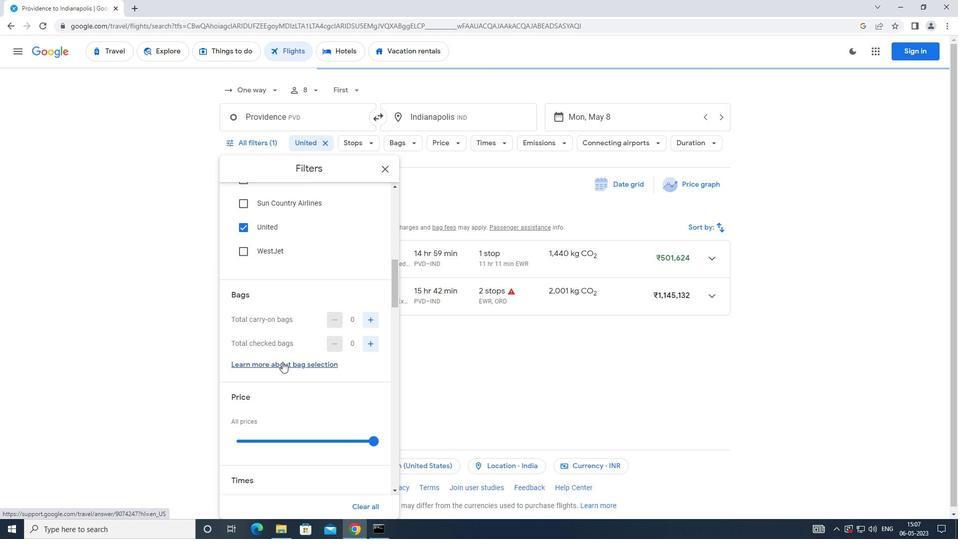 
Action: Mouse scrolled (283, 361) with delta (0, 0)
Screenshot: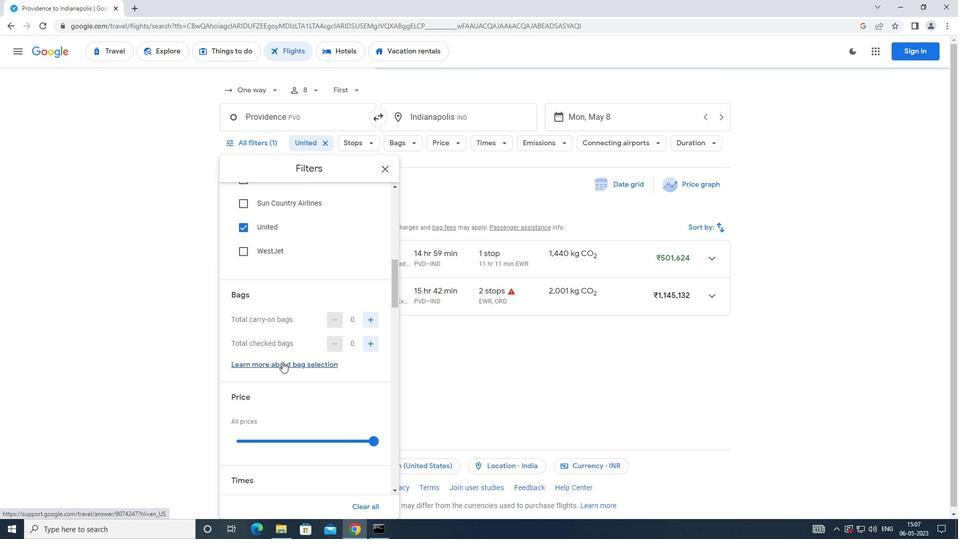 
Action: Mouse scrolled (283, 361) with delta (0, 0)
Screenshot: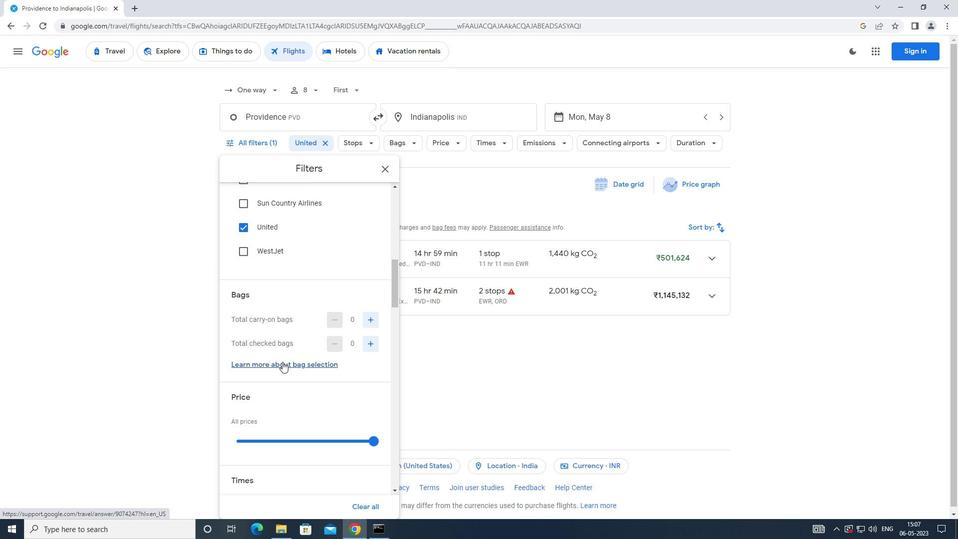 
Action: Mouse moved to (365, 239)
Screenshot: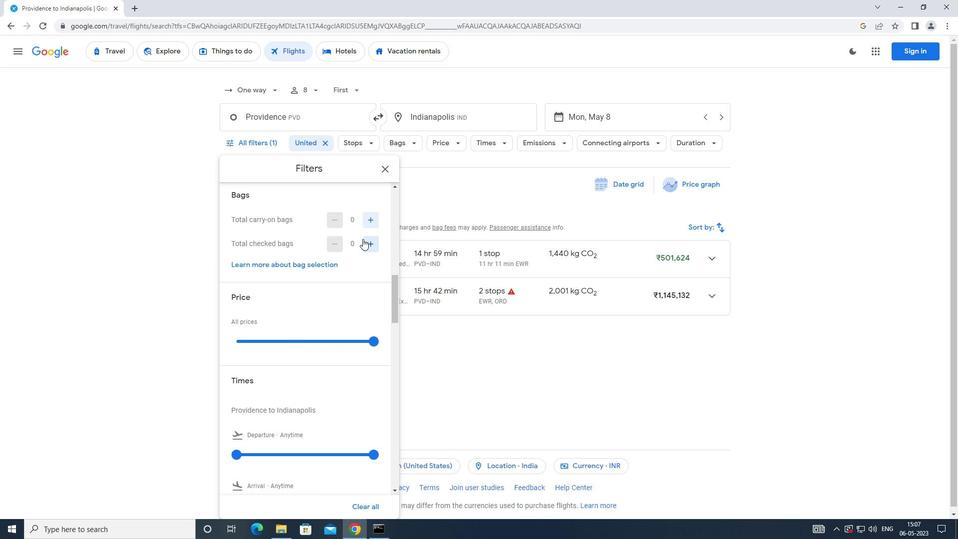 
Action: Mouse pressed left at (365, 239)
Screenshot: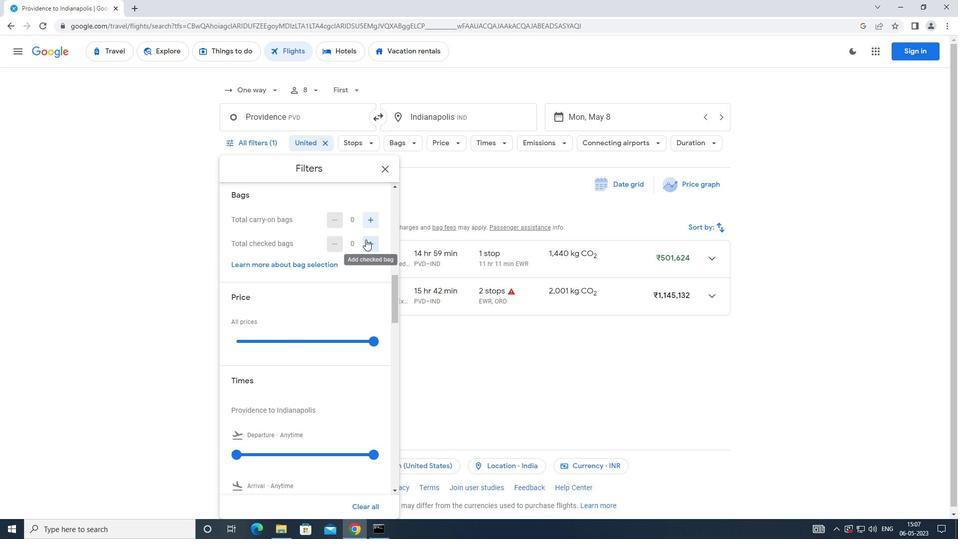 
Action: Mouse pressed left at (365, 239)
Screenshot: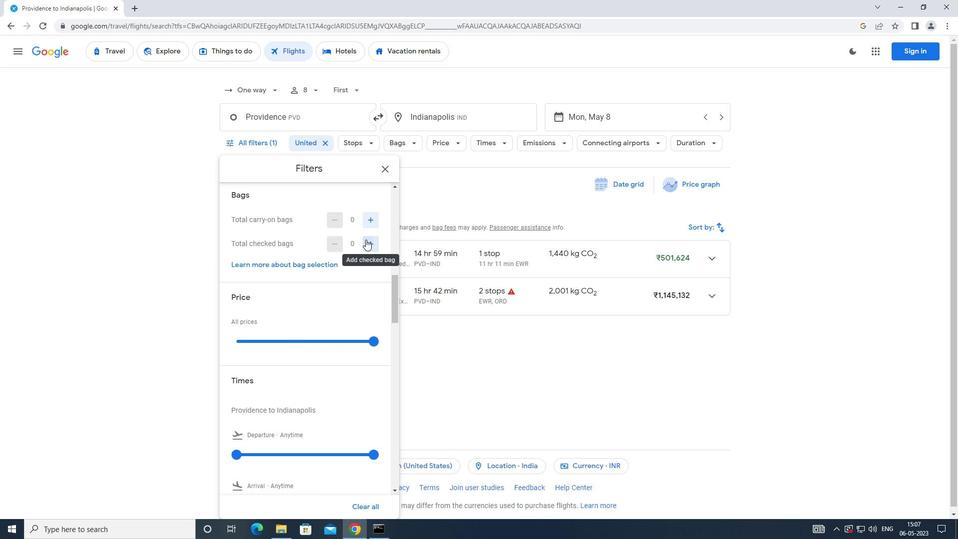 
Action: Mouse pressed left at (365, 239)
Screenshot: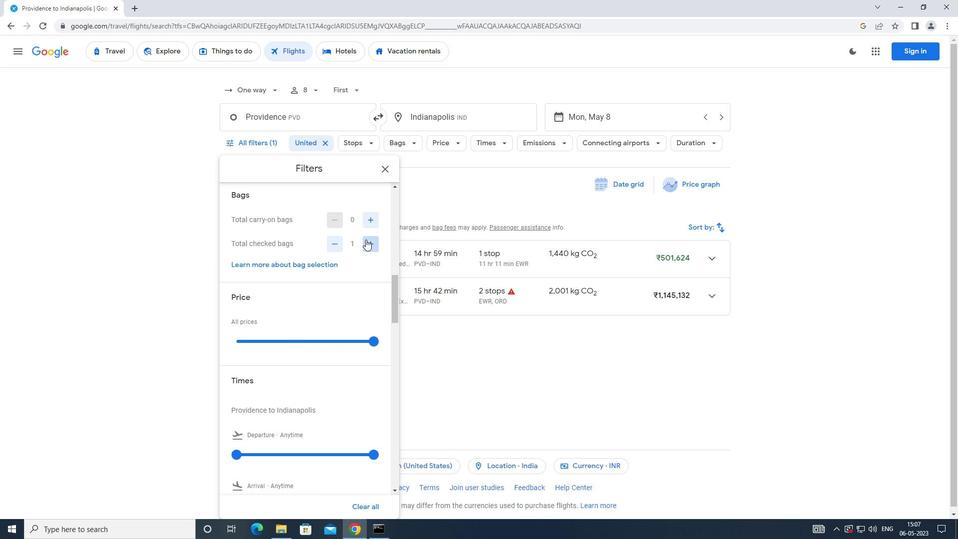 
Action: Mouse pressed left at (365, 239)
Screenshot: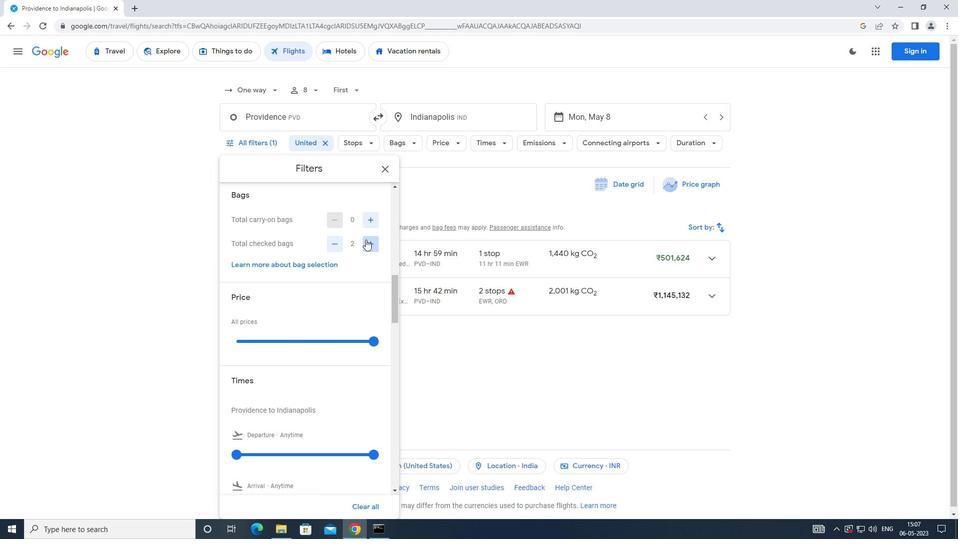 
Action: Mouse moved to (365, 240)
Screenshot: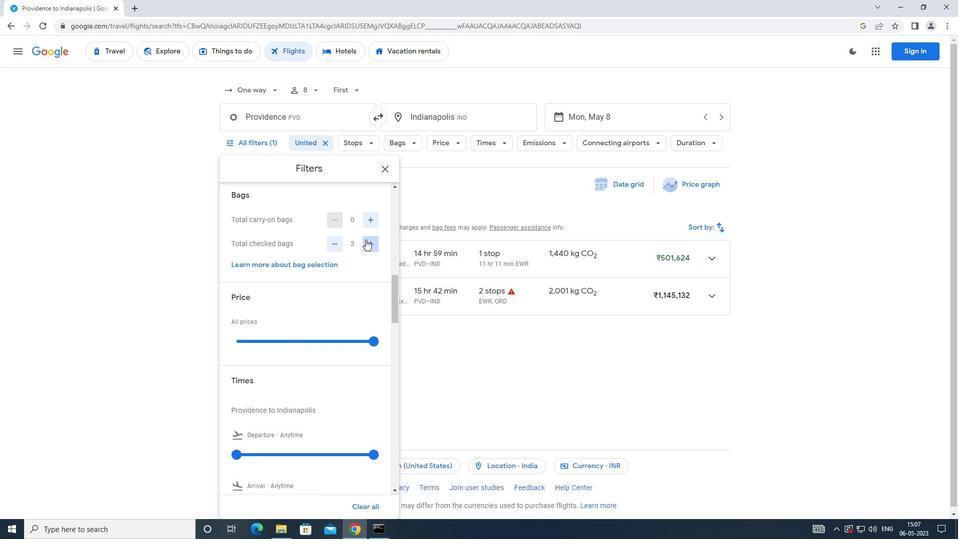 
Action: Mouse pressed left at (365, 240)
Screenshot: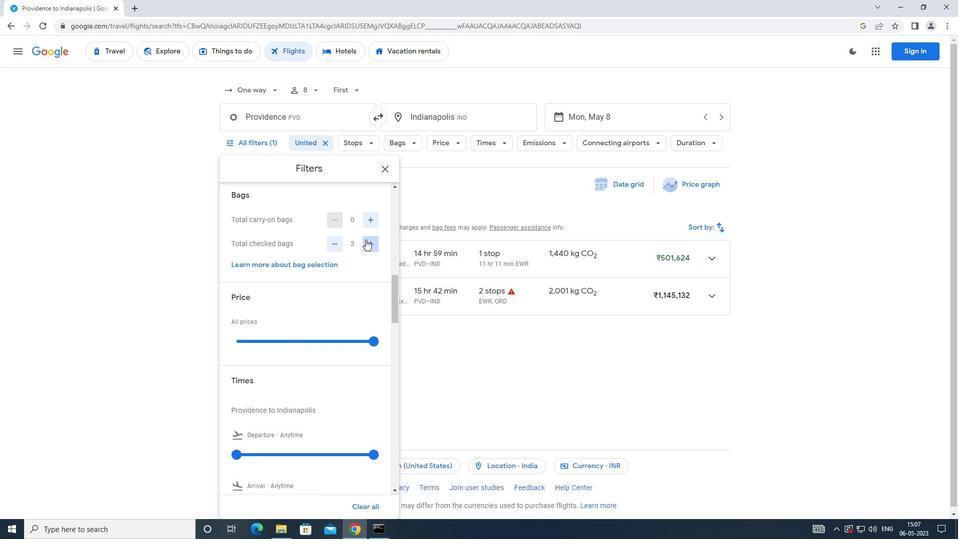 
Action: Mouse moved to (365, 241)
Screenshot: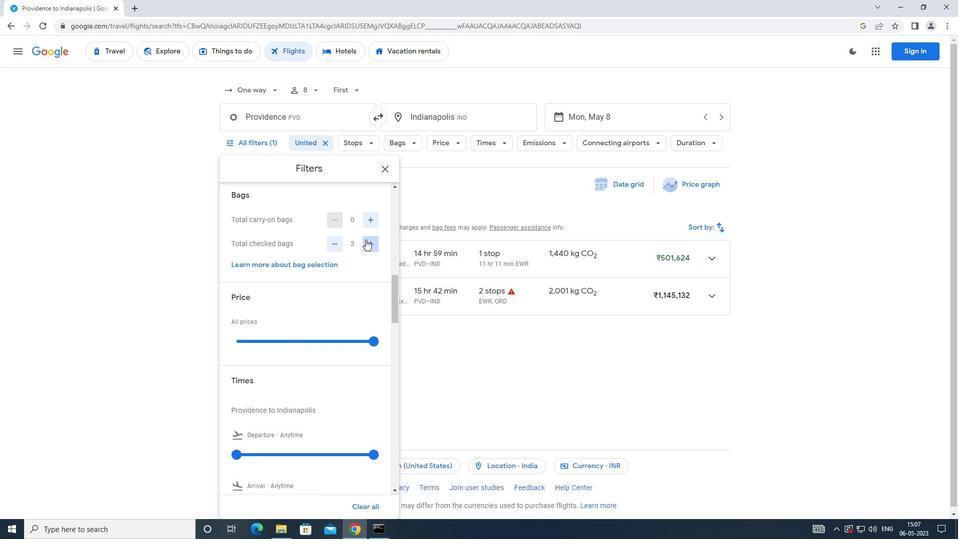 
Action: Mouse pressed left at (365, 241)
Screenshot: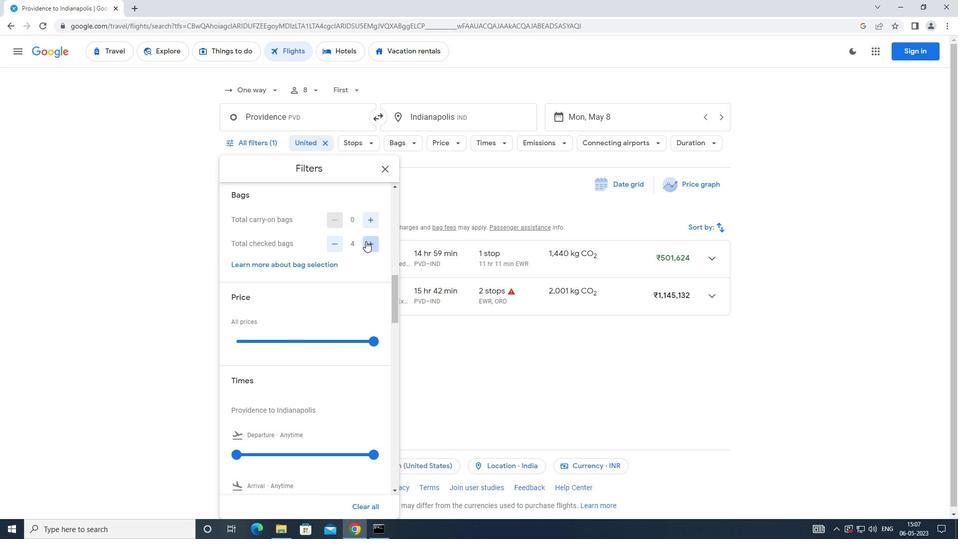 
Action: Mouse pressed left at (365, 241)
Screenshot: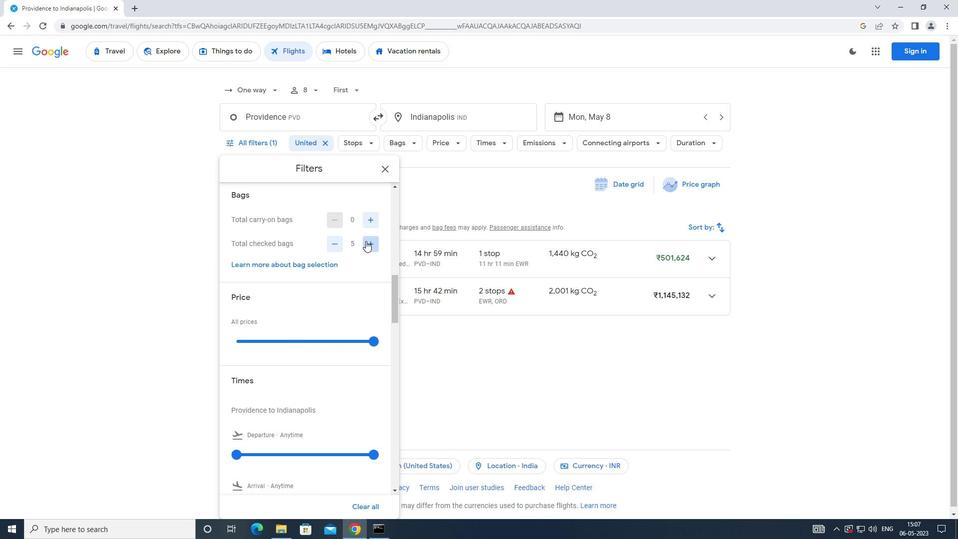 
Action: Mouse moved to (372, 336)
Screenshot: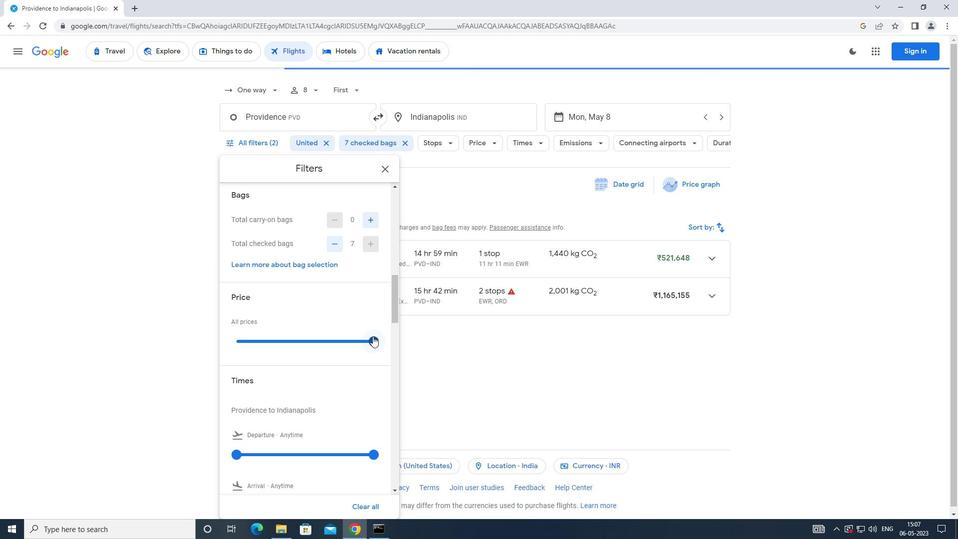
Action: Mouse pressed left at (372, 336)
Screenshot: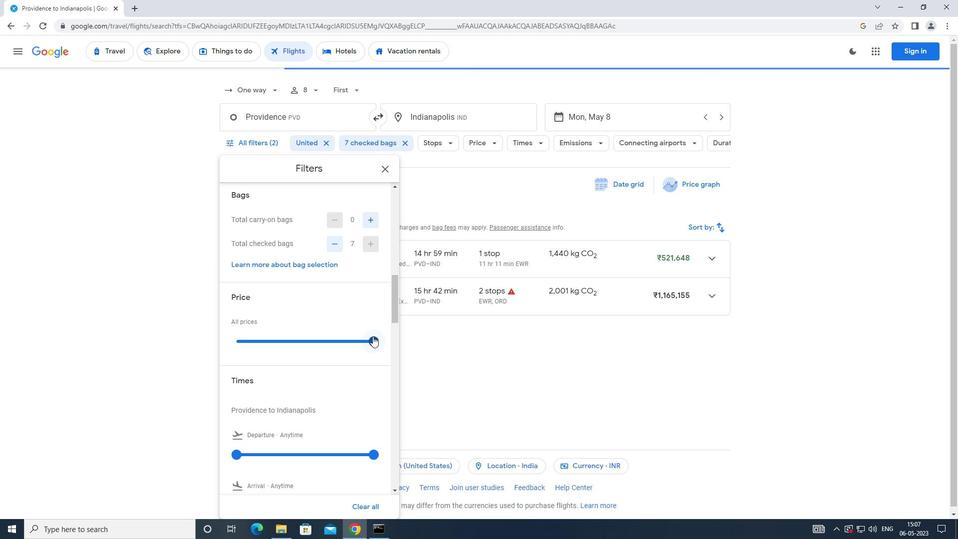
Action: Mouse moved to (290, 347)
Screenshot: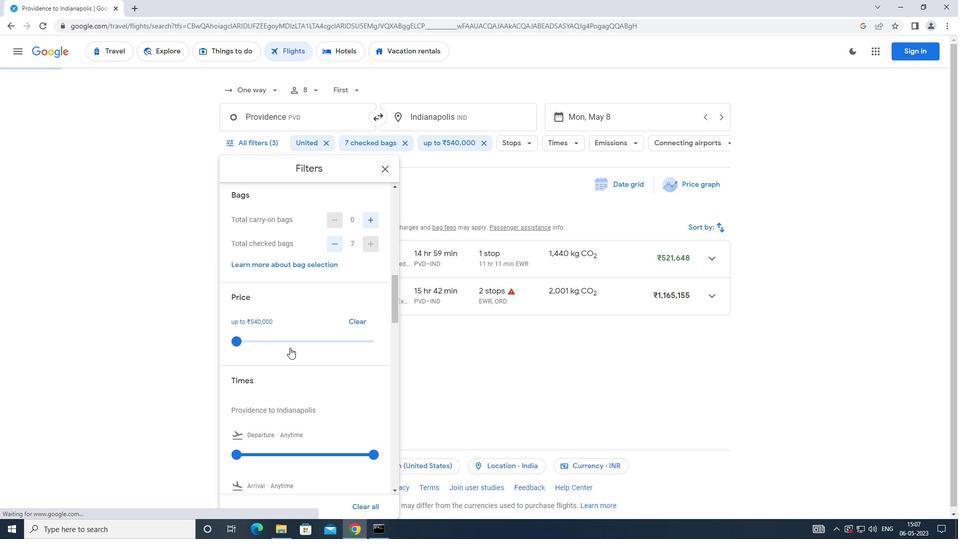 
Action: Mouse scrolled (290, 346) with delta (0, 0)
Screenshot: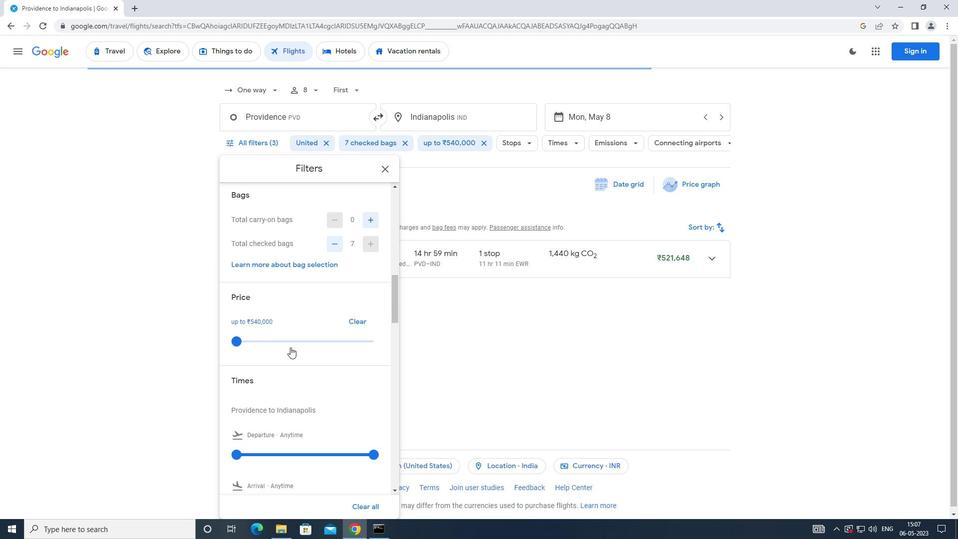 
Action: Mouse scrolled (290, 346) with delta (0, 0)
Screenshot: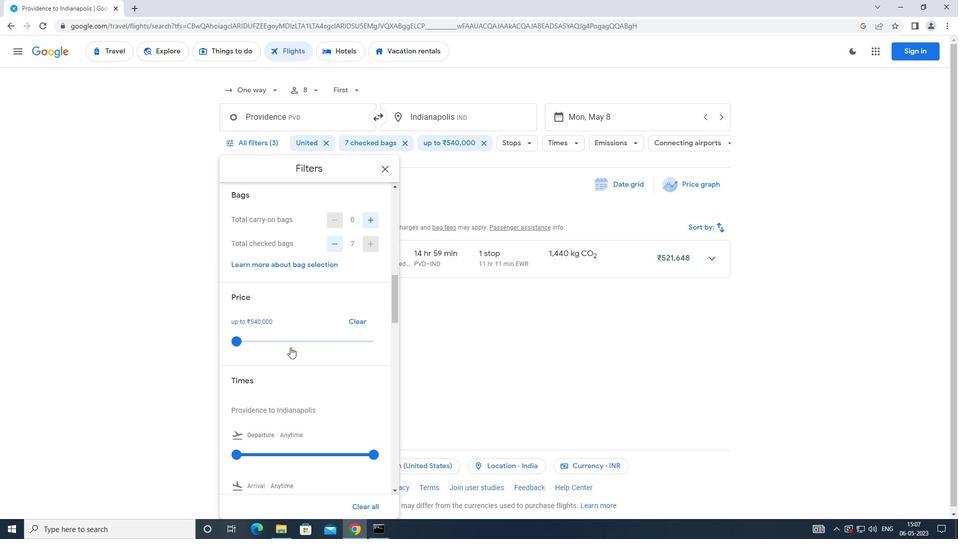 
Action: Mouse moved to (234, 353)
Screenshot: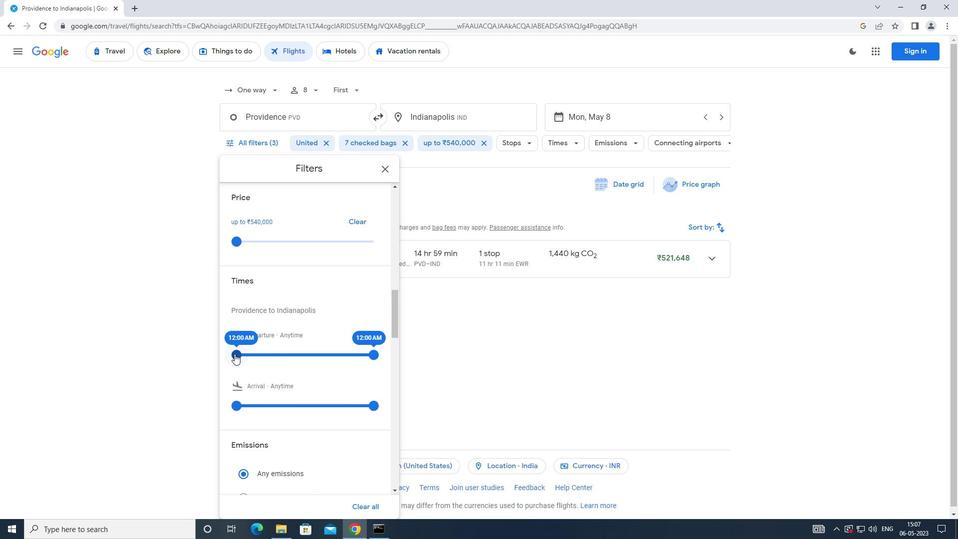
Action: Mouse pressed left at (234, 353)
Screenshot: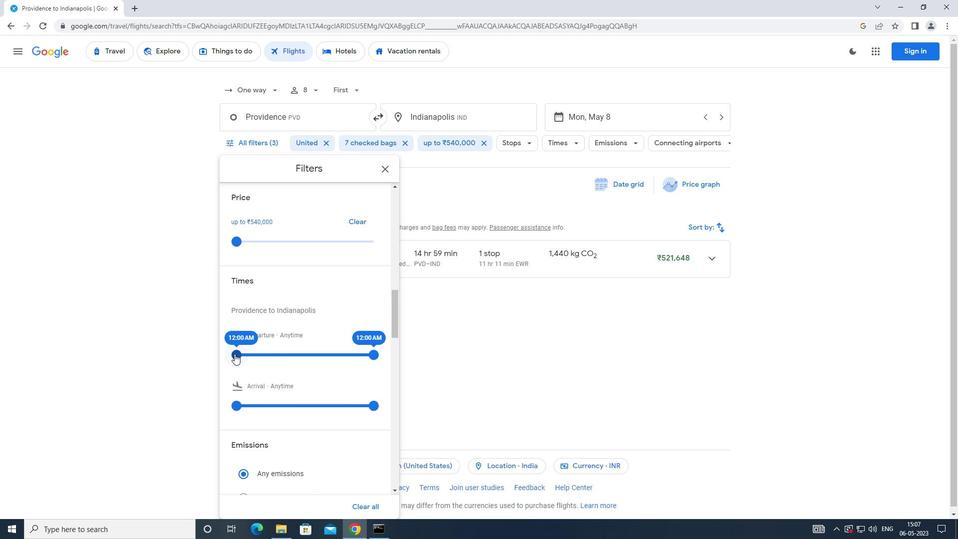 
Action: Mouse moved to (374, 352)
Screenshot: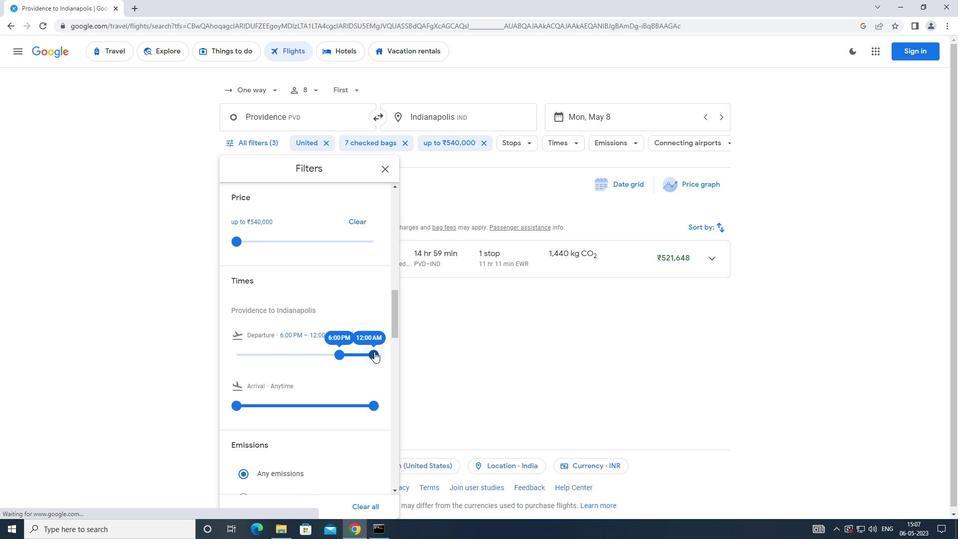 
Action: Mouse pressed left at (374, 352)
Screenshot: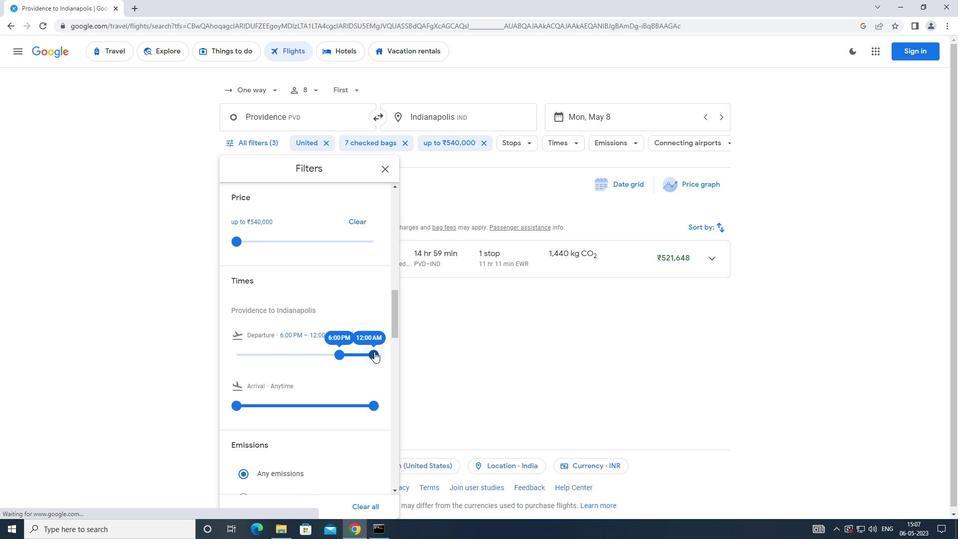 
Action: Mouse moved to (385, 171)
Screenshot: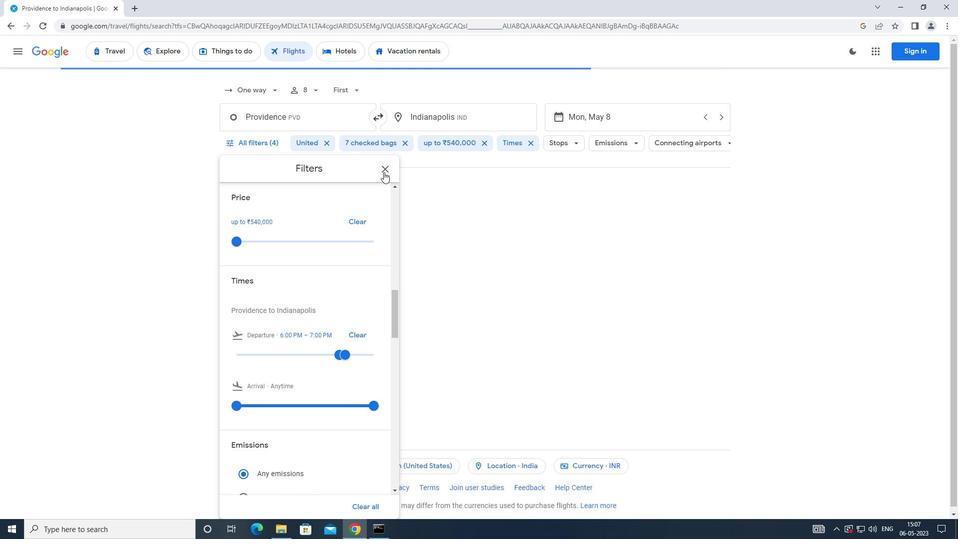 
Action: Mouse pressed left at (385, 171)
Screenshot: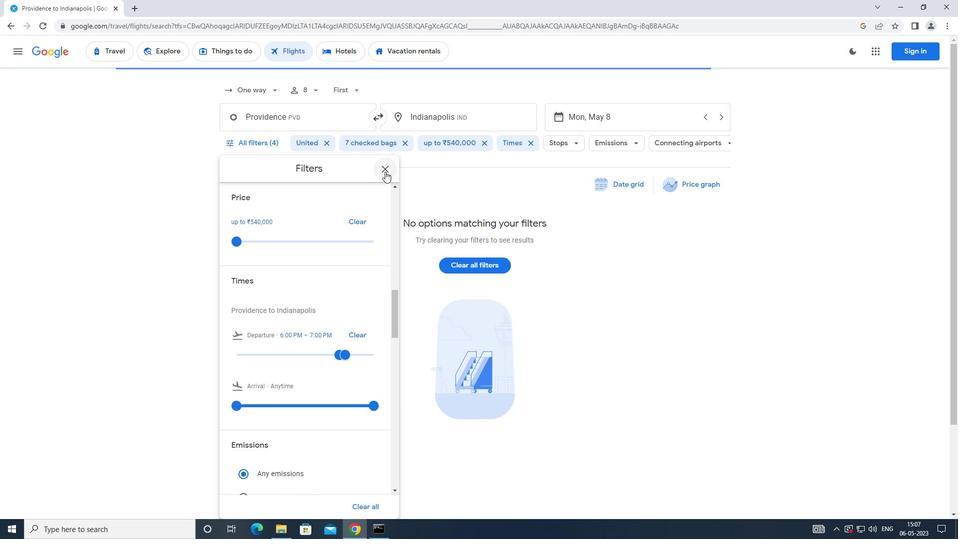 
Action: Mouse moved to (385, 173)
Screenshot: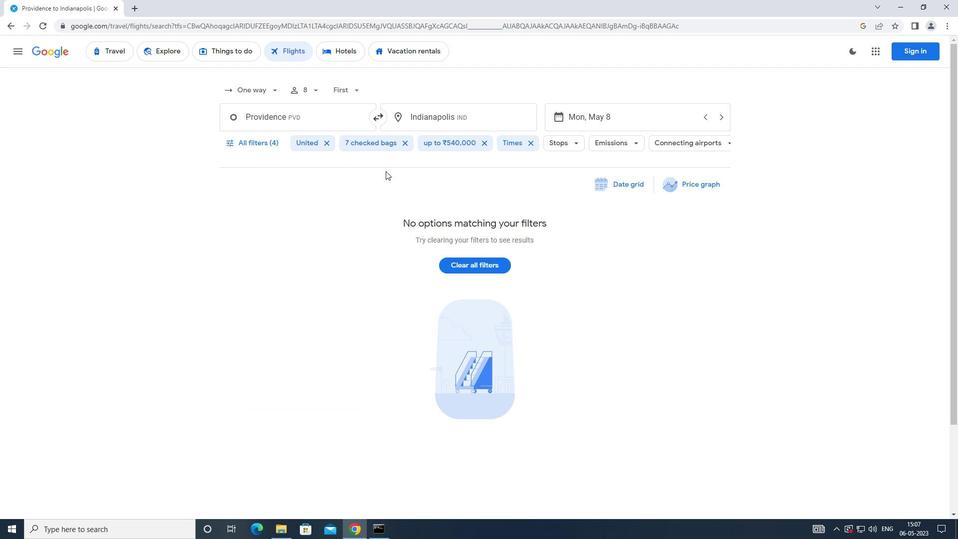 
